 Task: Add a condition where "Channel Is Get Satisfaction" in recently solved tickets.
Action: Mouse moved to (158, 489)
Screenshot: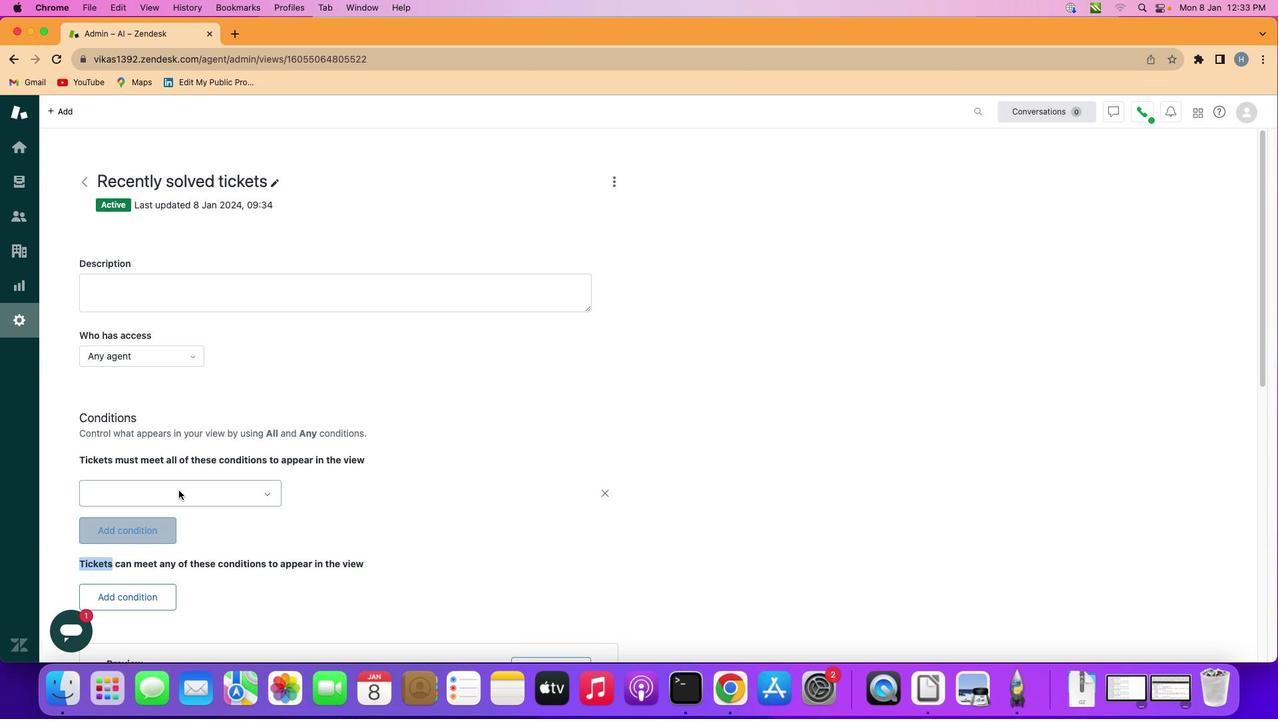 
Action: Mouse pressed left at (158, 489)
Screenshot: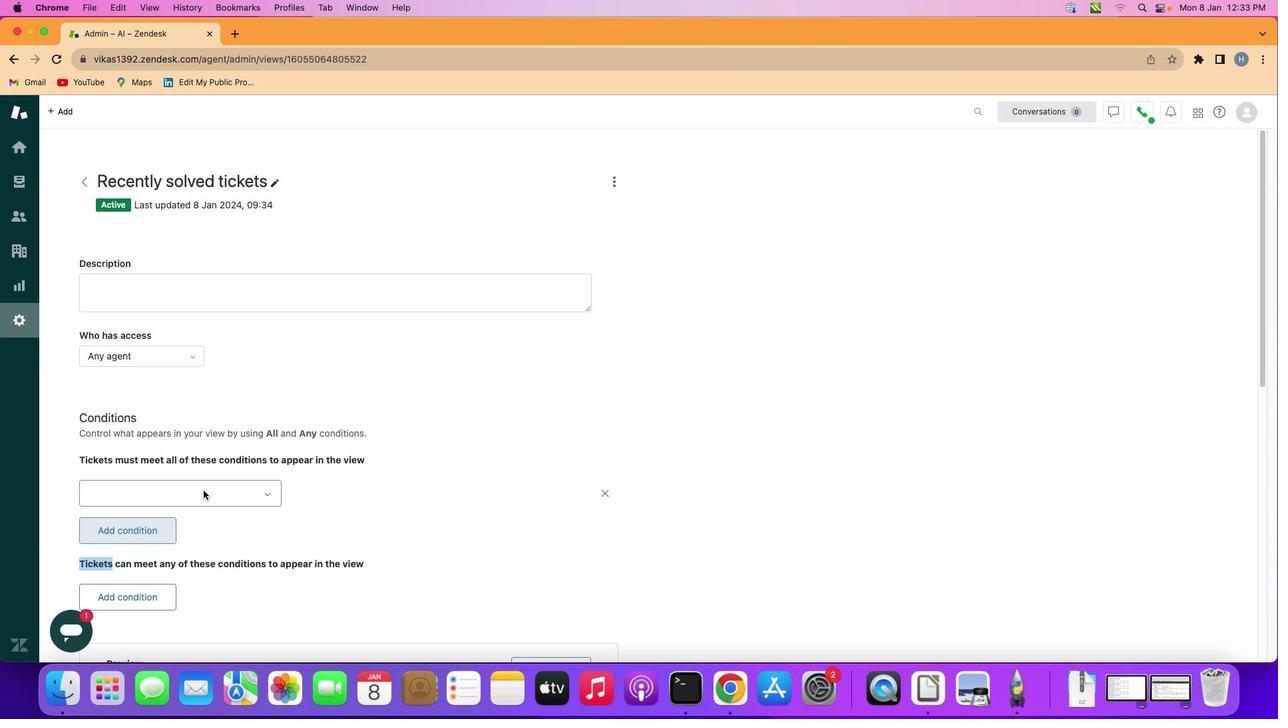 
Action: Mouse moved to (217, 490)
Screenshot: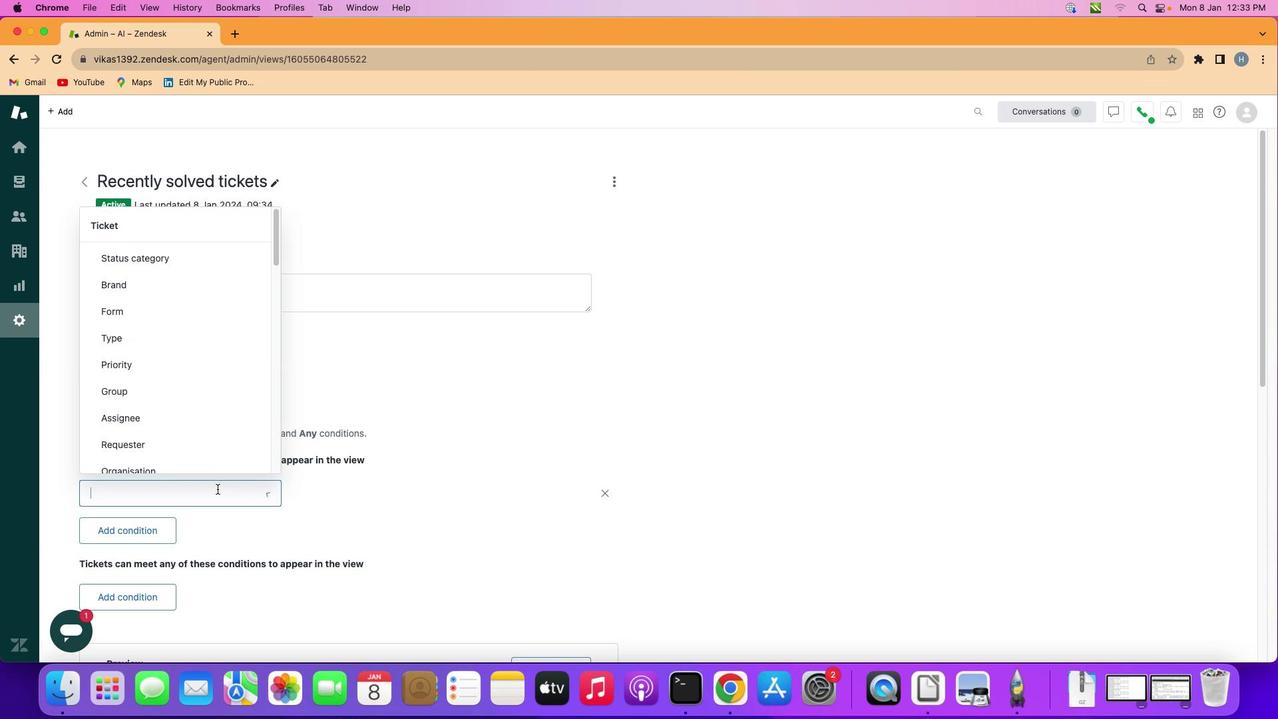 
Action: Mouse pressed left at (217, 490)
Screenshot: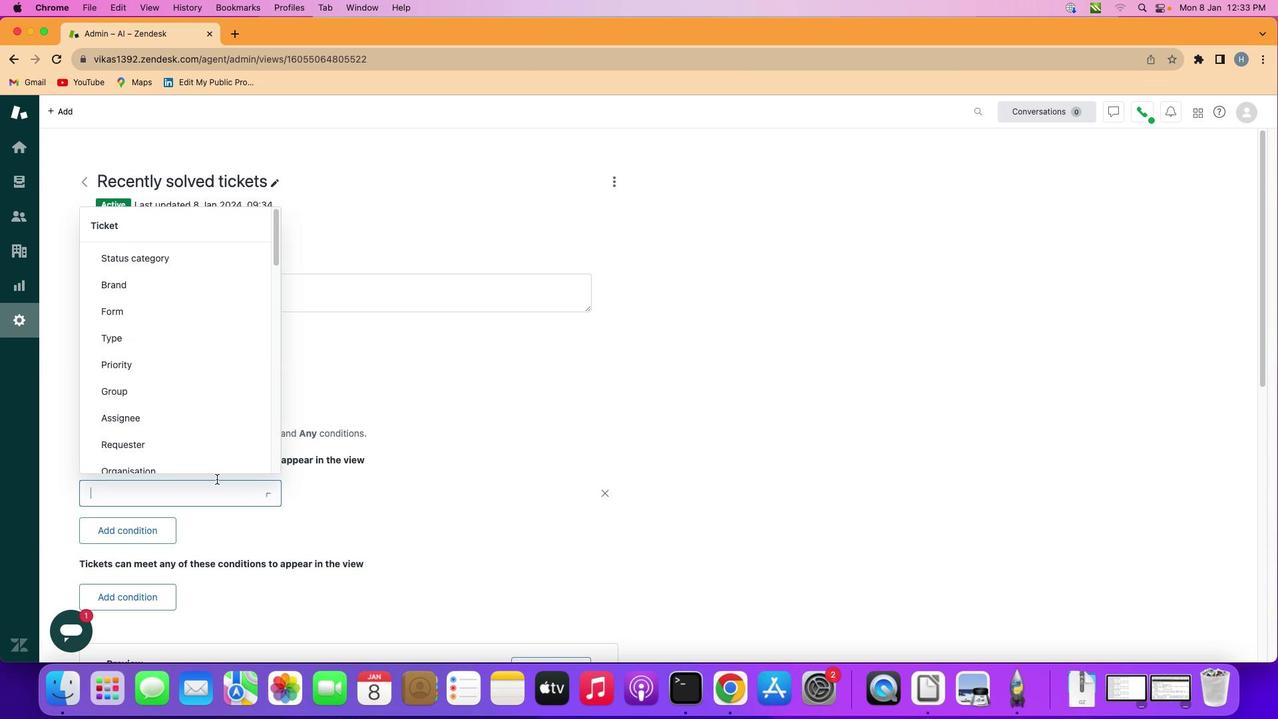 
Action: Mouse moved to (227, 344)
Screenshot: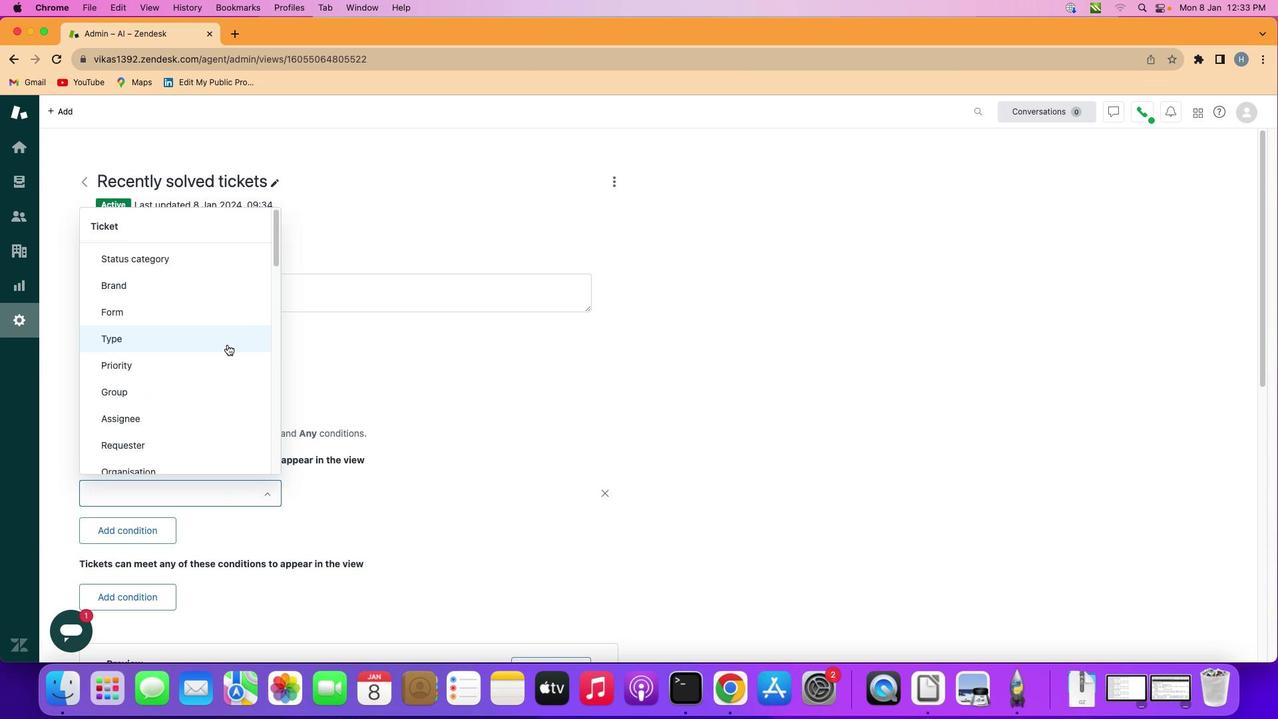 
Action: Mouse scrolled (227, 344) with delta (0, 0)
Screenshot: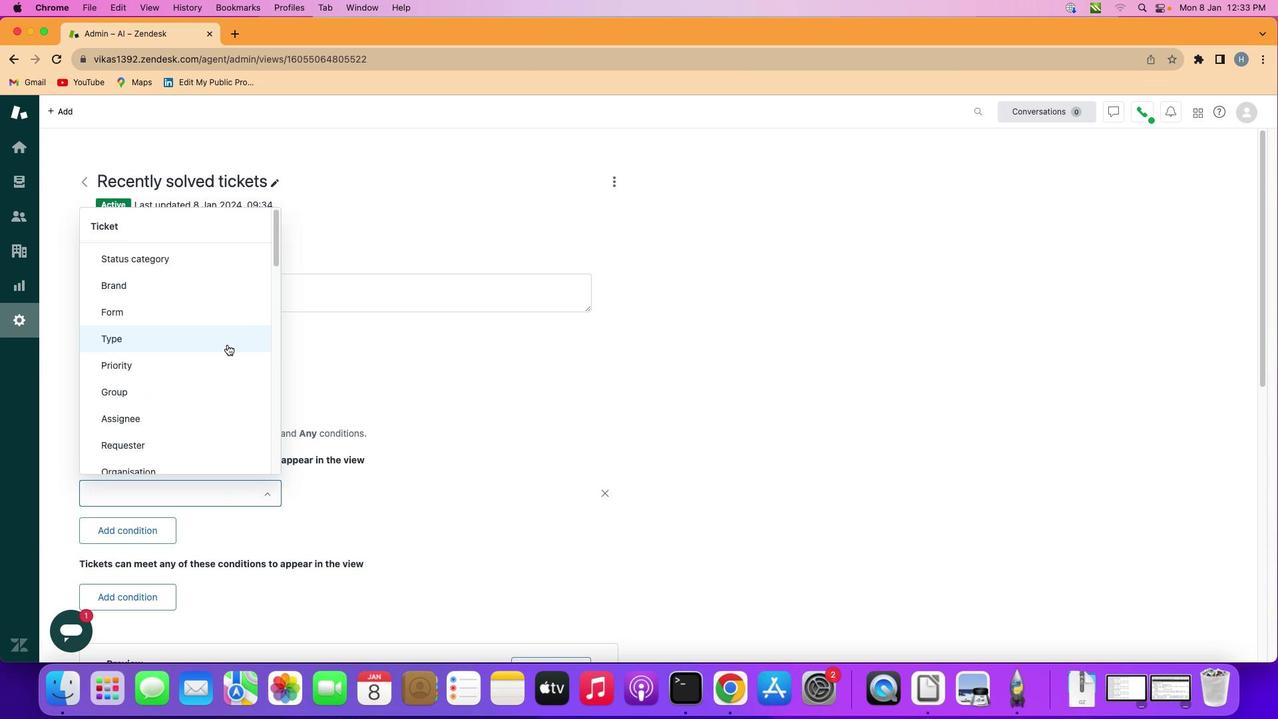 
Action: Mouse scrolled (227, 344) with delta (0, -1)
Screenshot: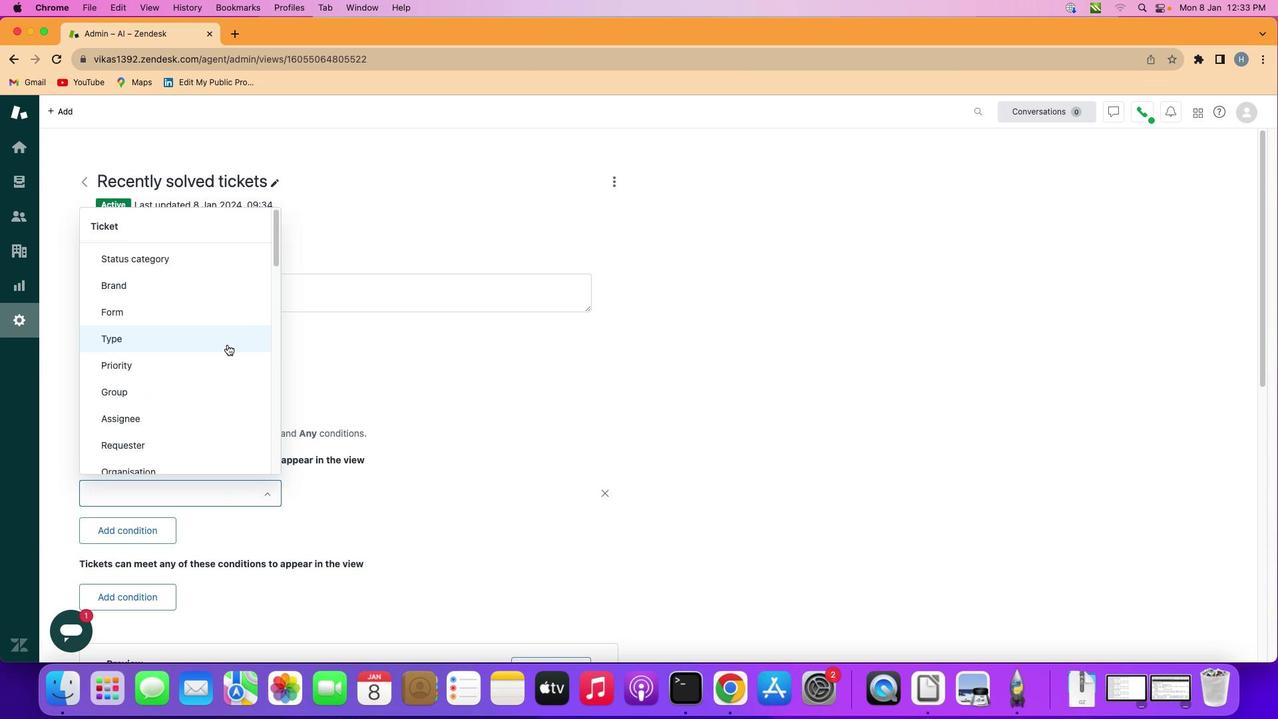 
Action: Mouse scrolled (227, 344) with delta (0, 0)
Screenshot: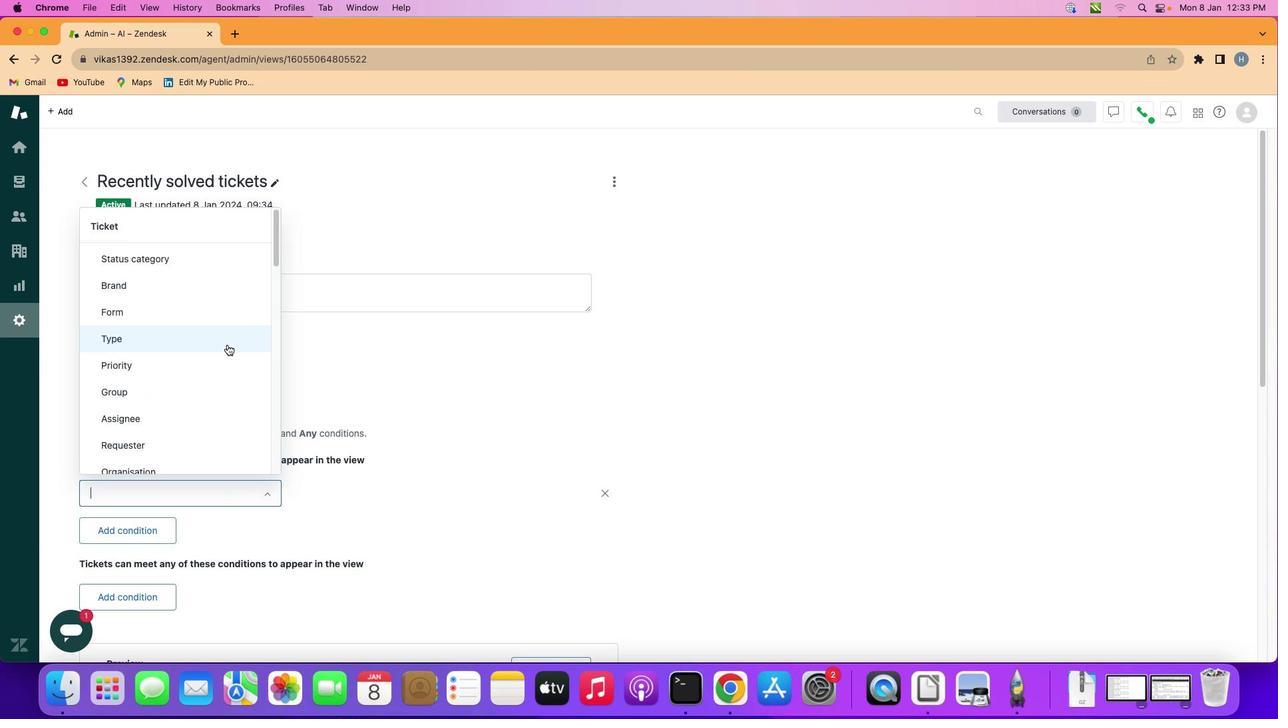 
Action: Mouse scrolled (227, 344) with delta (0, -1)
Screenshot: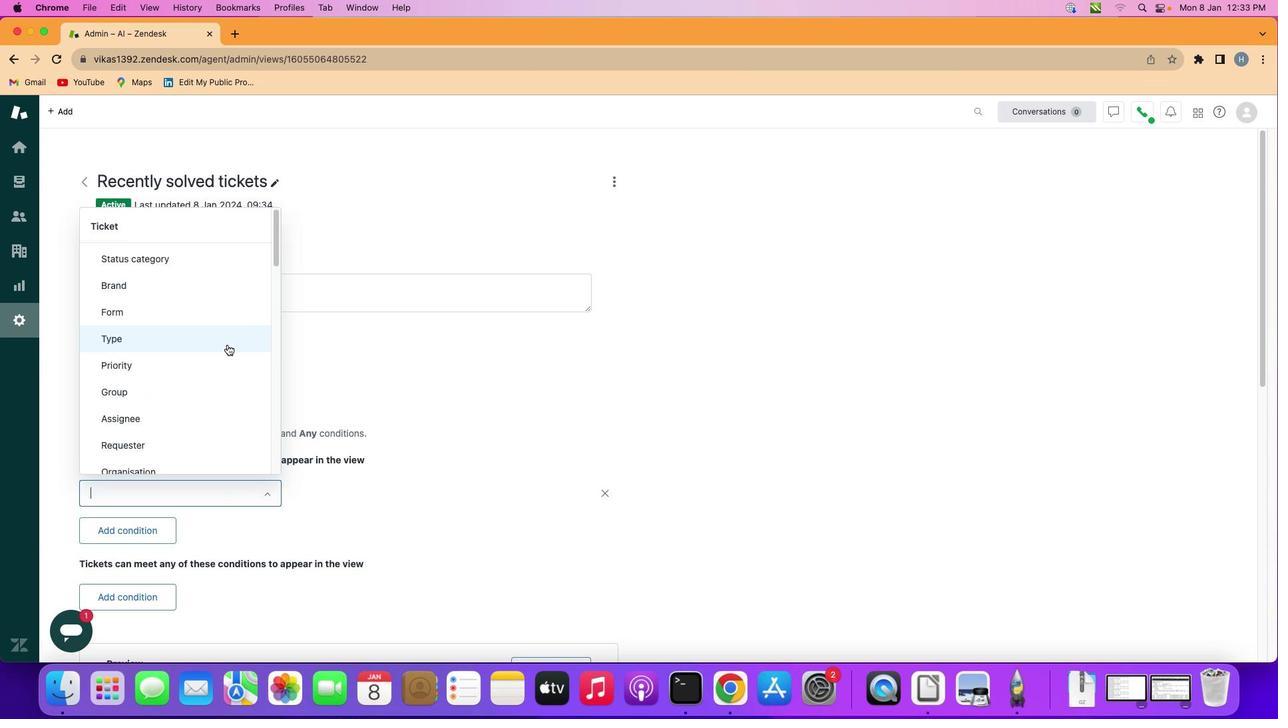 
Action: Mouse scrolled (227, 344) with delta (0, 0)
Screenshot: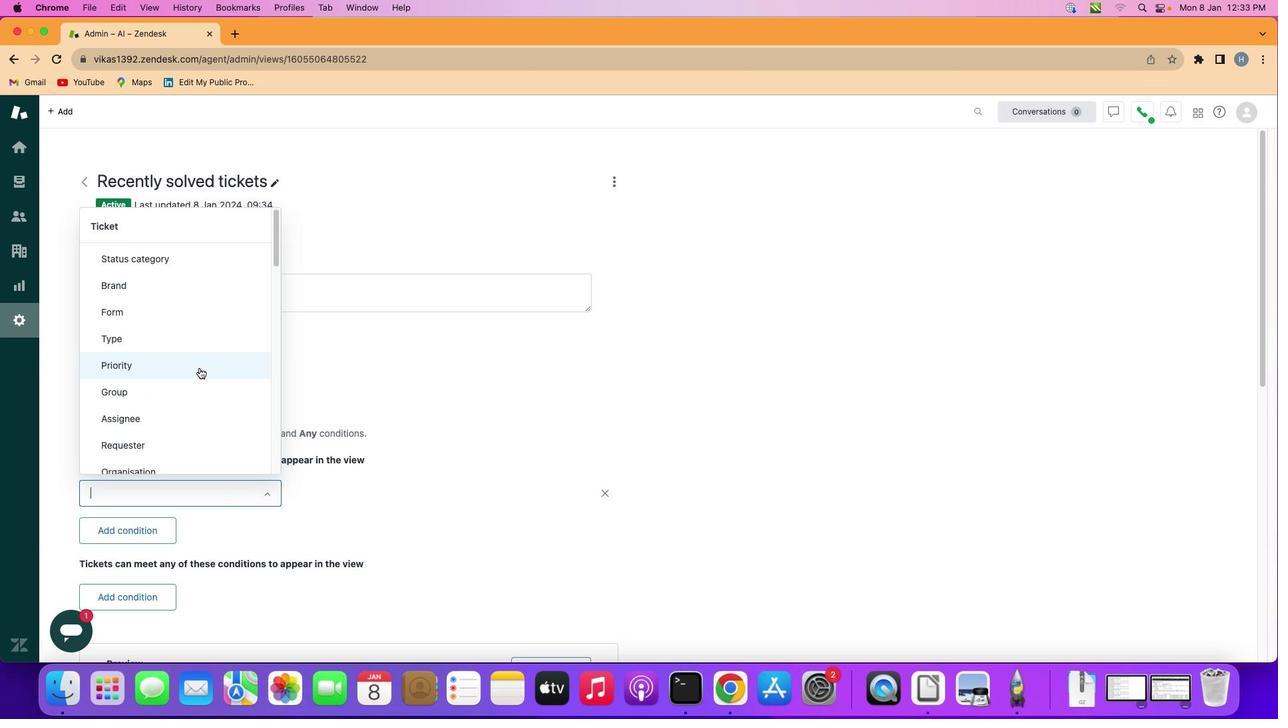 
Action: Mouse moved to (196, 371)
Screenshot: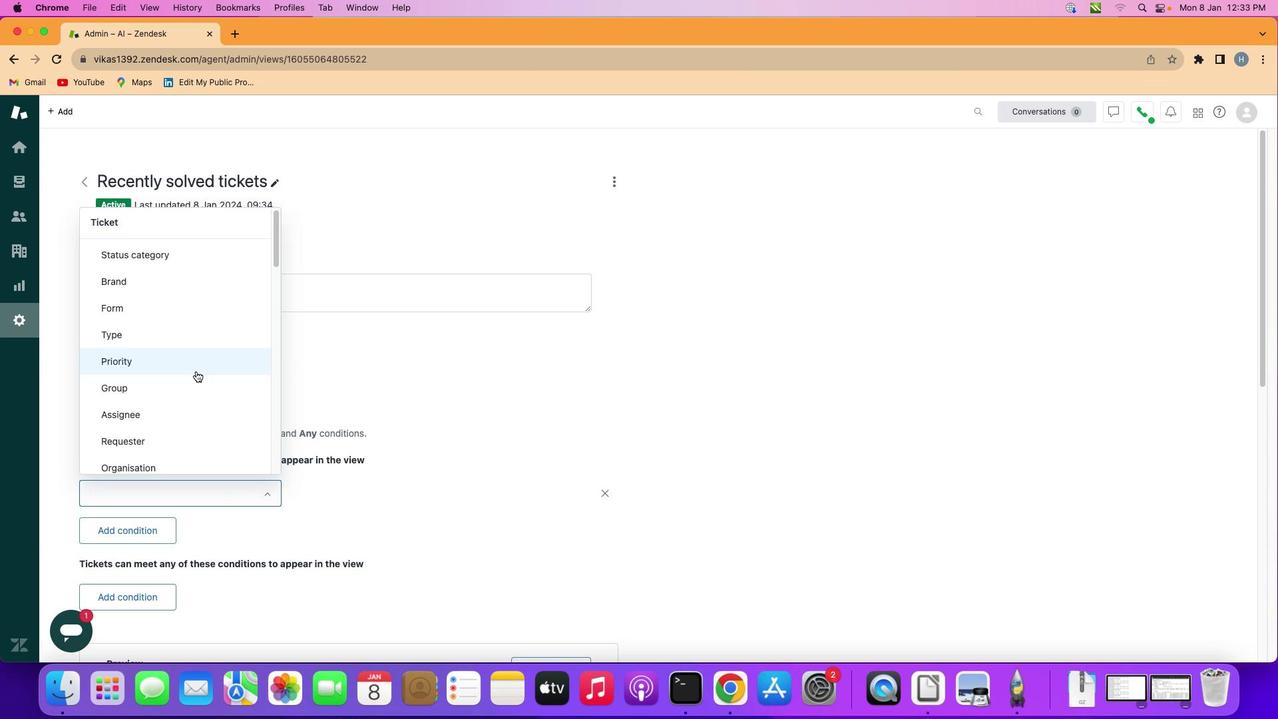 
Action: Mouse scrolled (196, 371) with delta (0, 0)
Screenshot: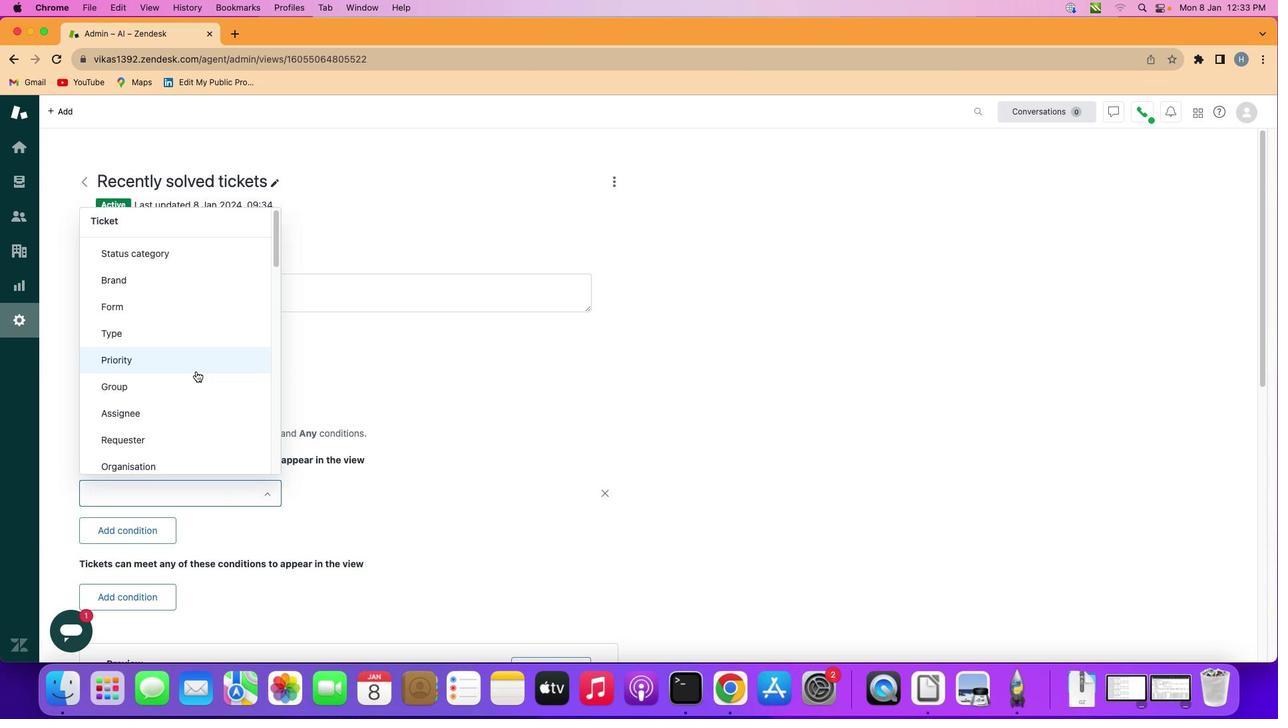 
Action: Mouse scrolled (196, 371) with delta (0, 0)
Screenshot: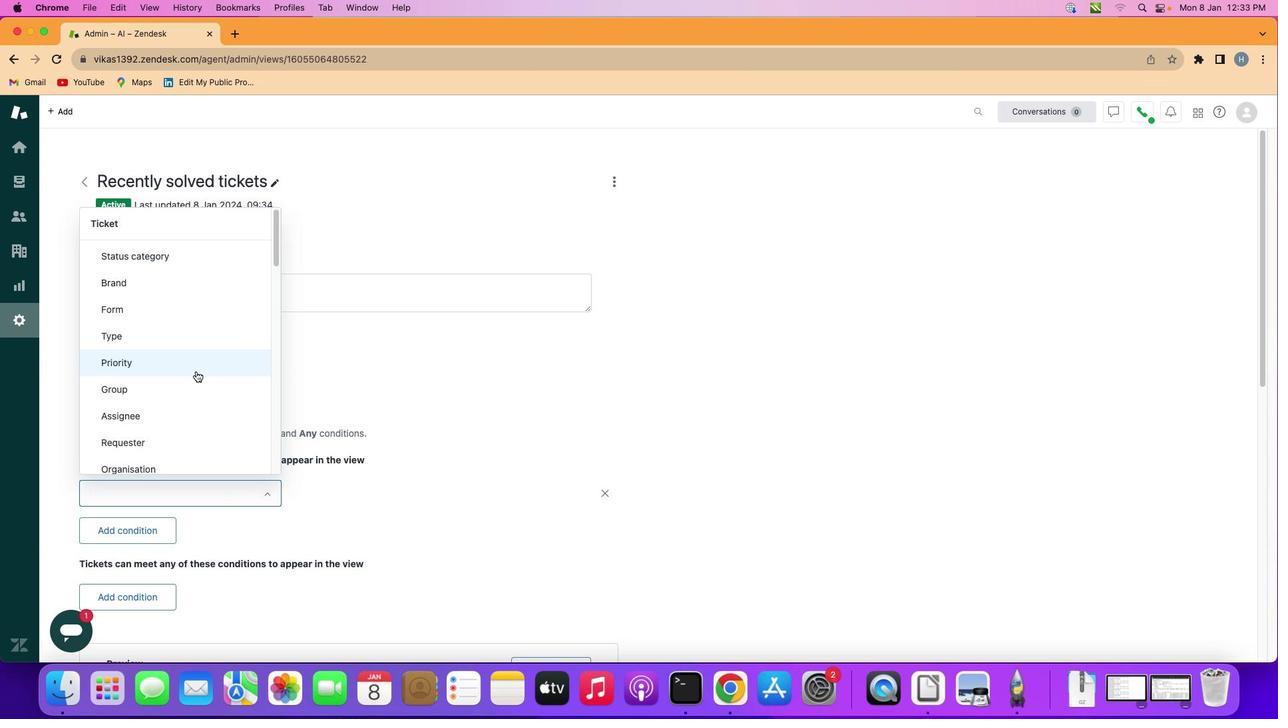 
Action: Mouse scrolled (196, 371) with delta (0, 0)
Screenshot: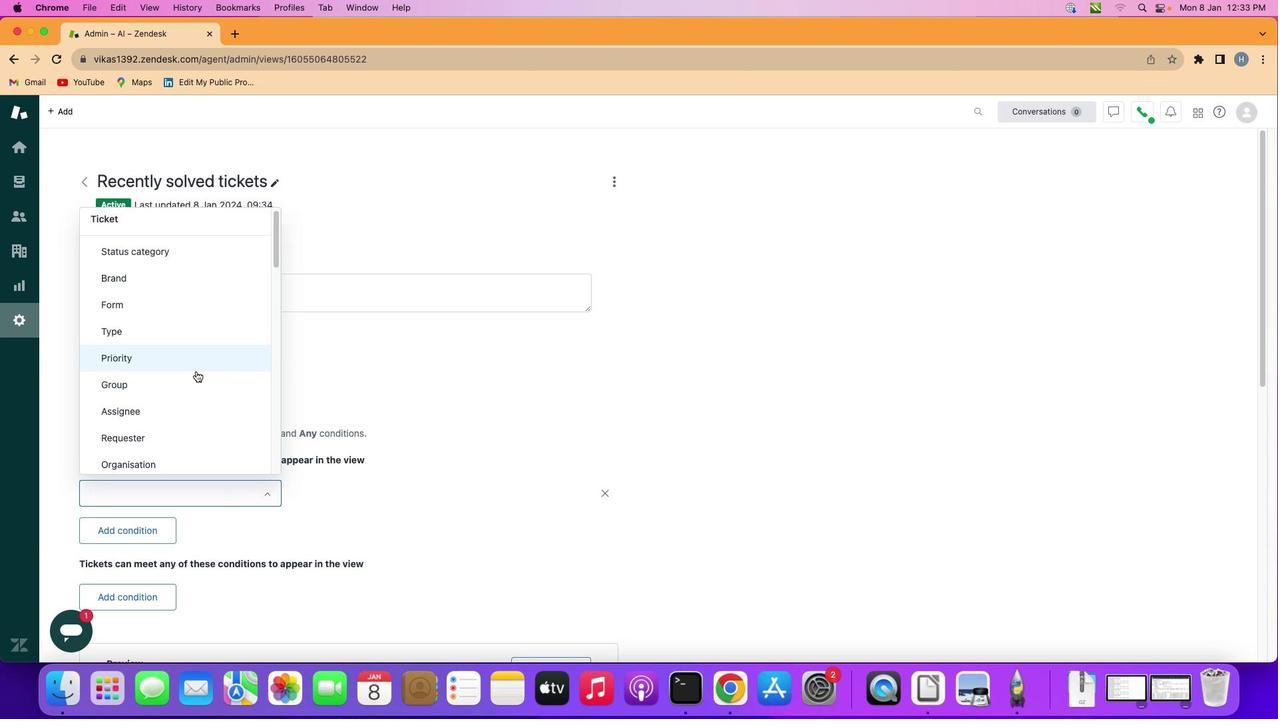 
Action: Mouse scrolled (196, 371) with delta (0, 0)
Screenshot: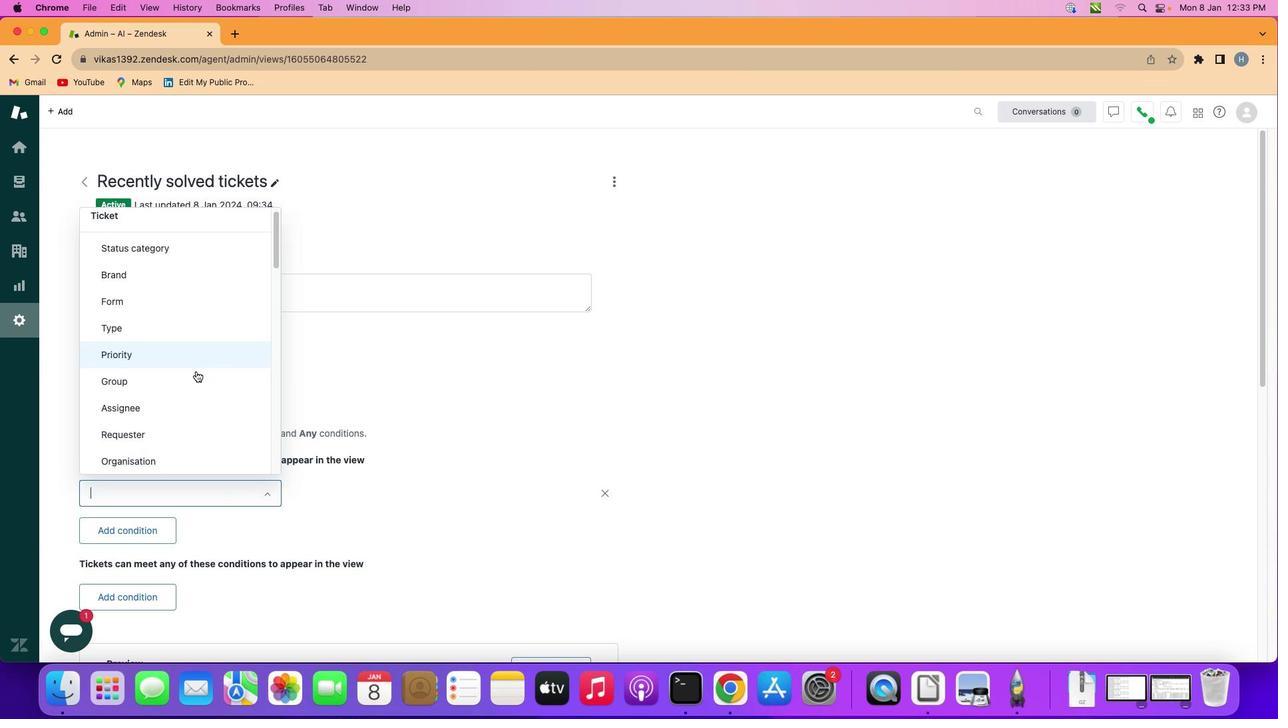 
Action: Mouse scrolled (196, 371) with delta (0, 0)
Screenshot: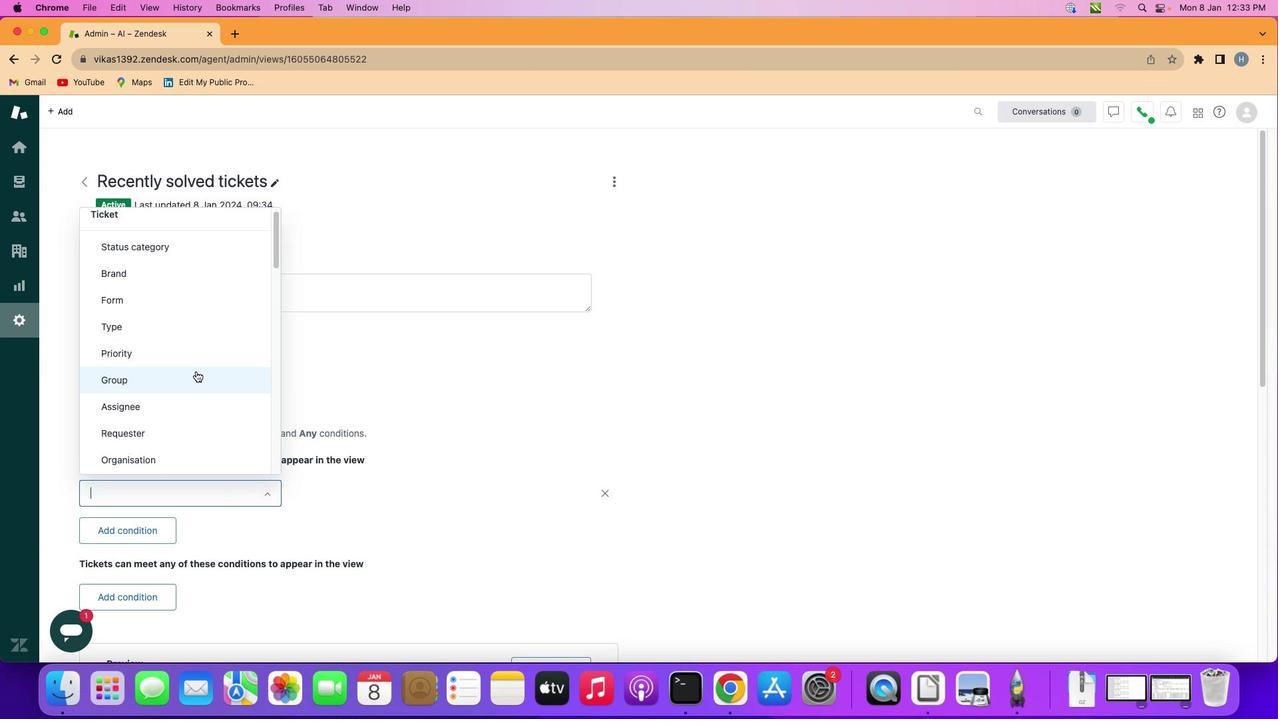 
Action: Mouse moved to (195, 371)
Screenshot: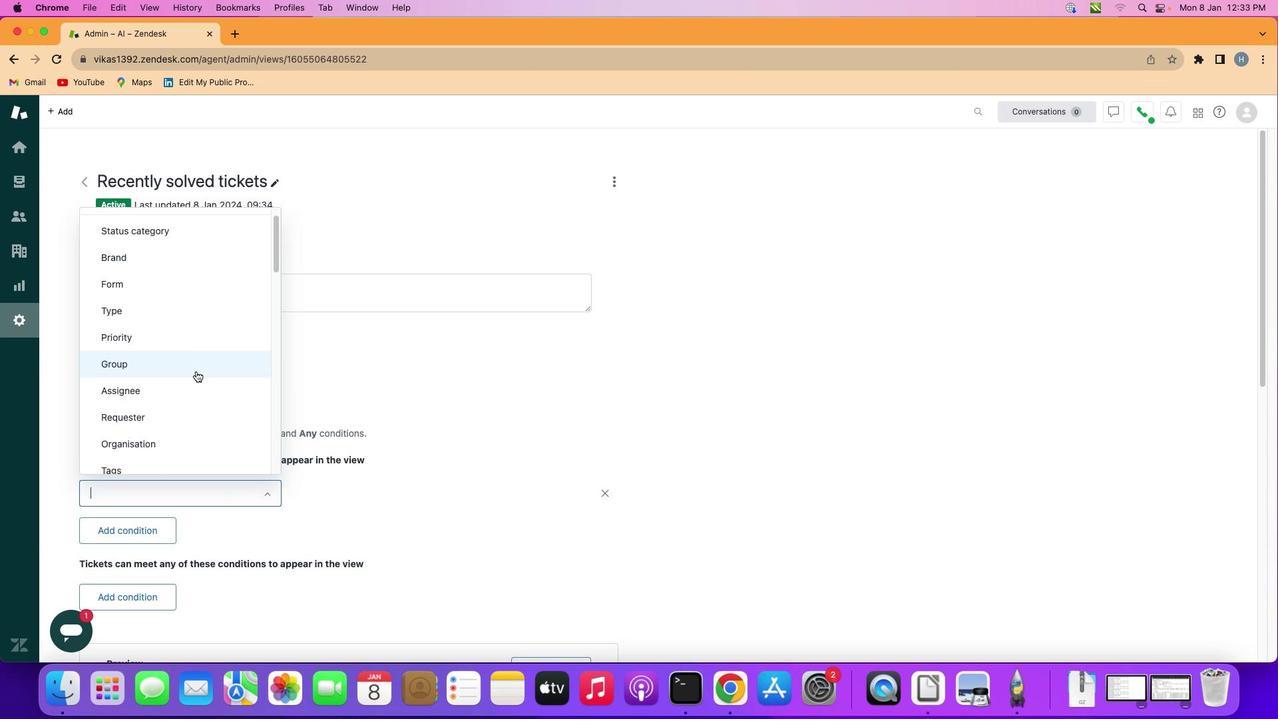 
Action: Mouse scrolled (195, 371) with delta (0, 0)
Screenshot: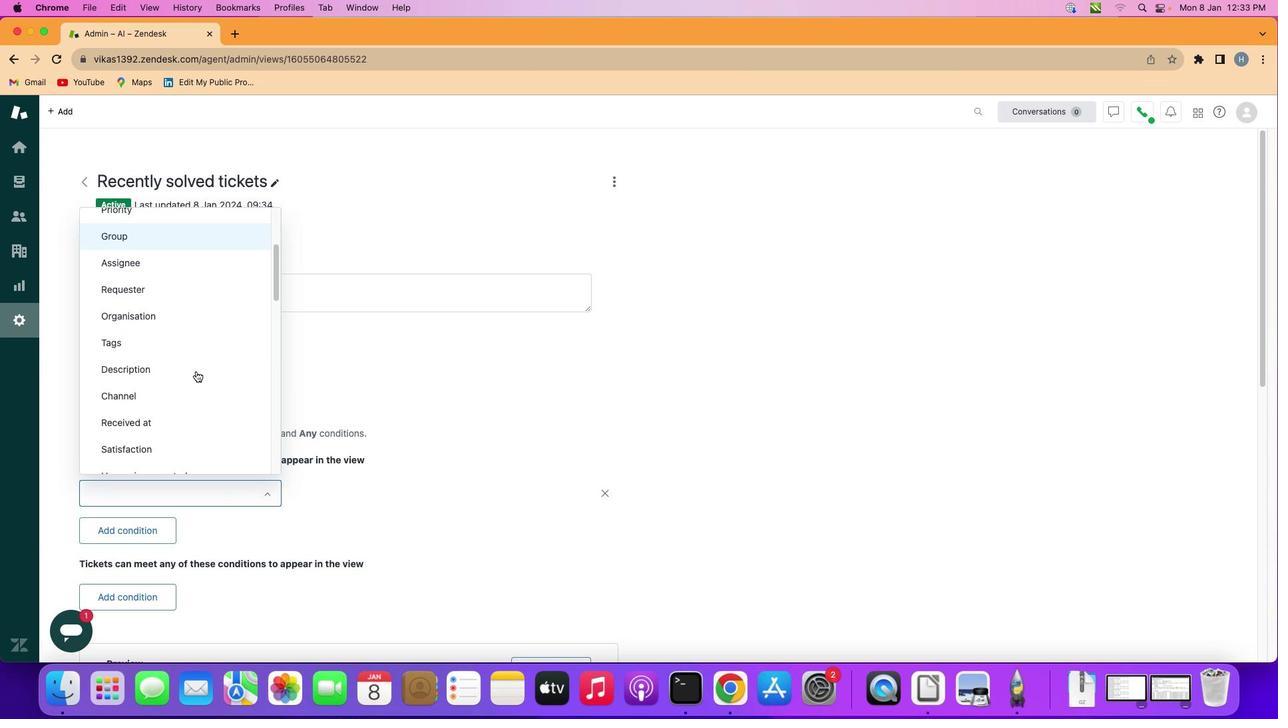 
Action: Mouse scrolled (195, 371) with delta (0, 0)
Screenshot: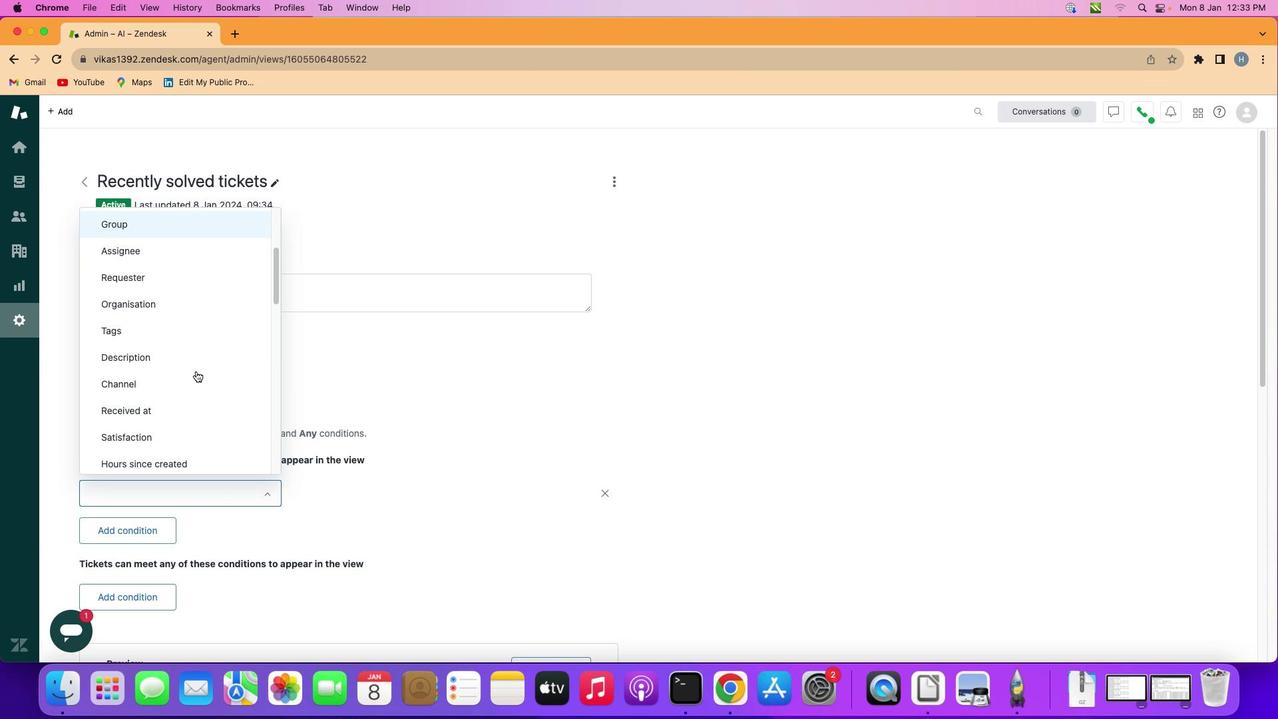 
Action: Mouse scrolled (195, 371) with delta (0, -1)
Screenshot: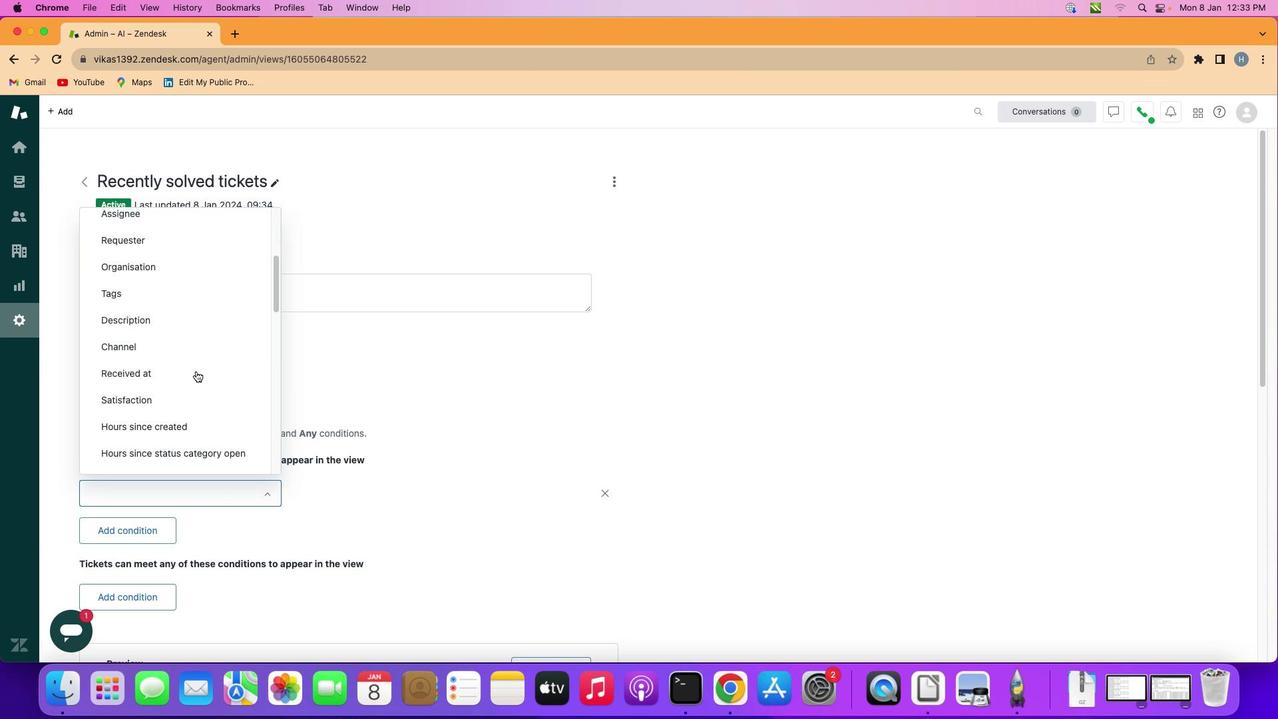 
Action: Mouse scrolled (195, 371) with delta (0, -1)
Screenshot: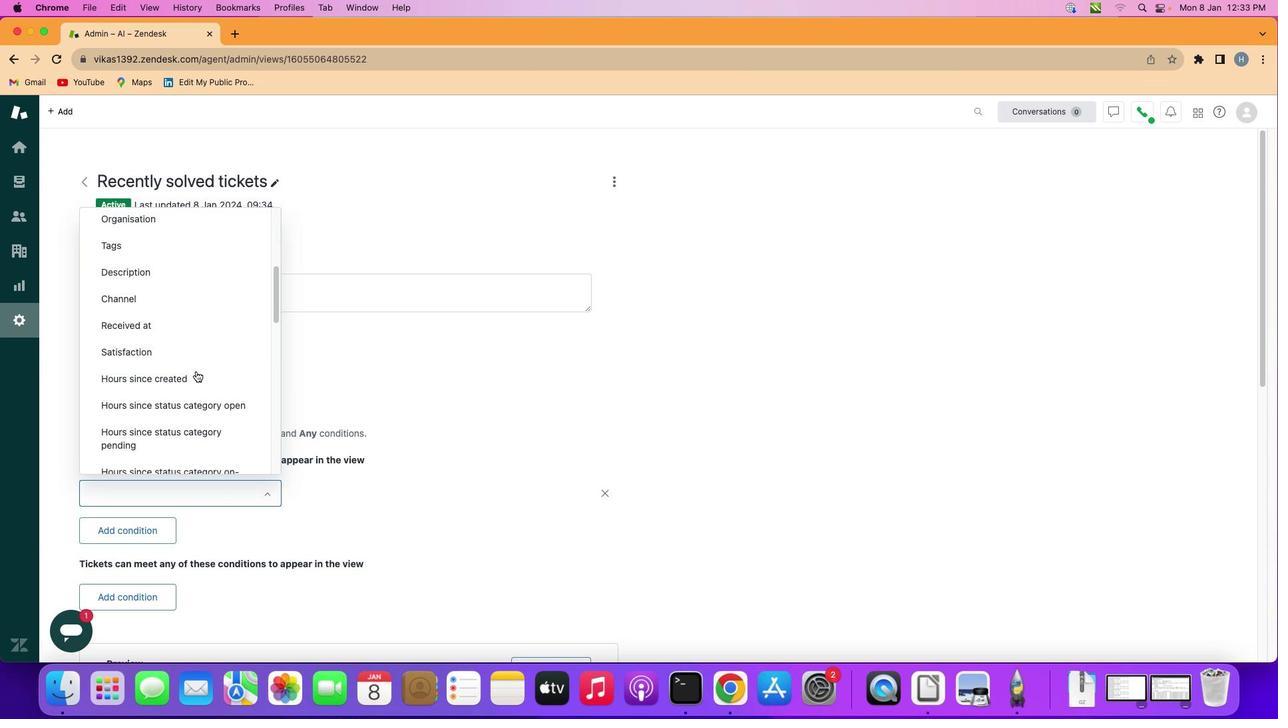 
Action: Mouse scrolled (195, 371) with delta (0, -1)
Screenshot: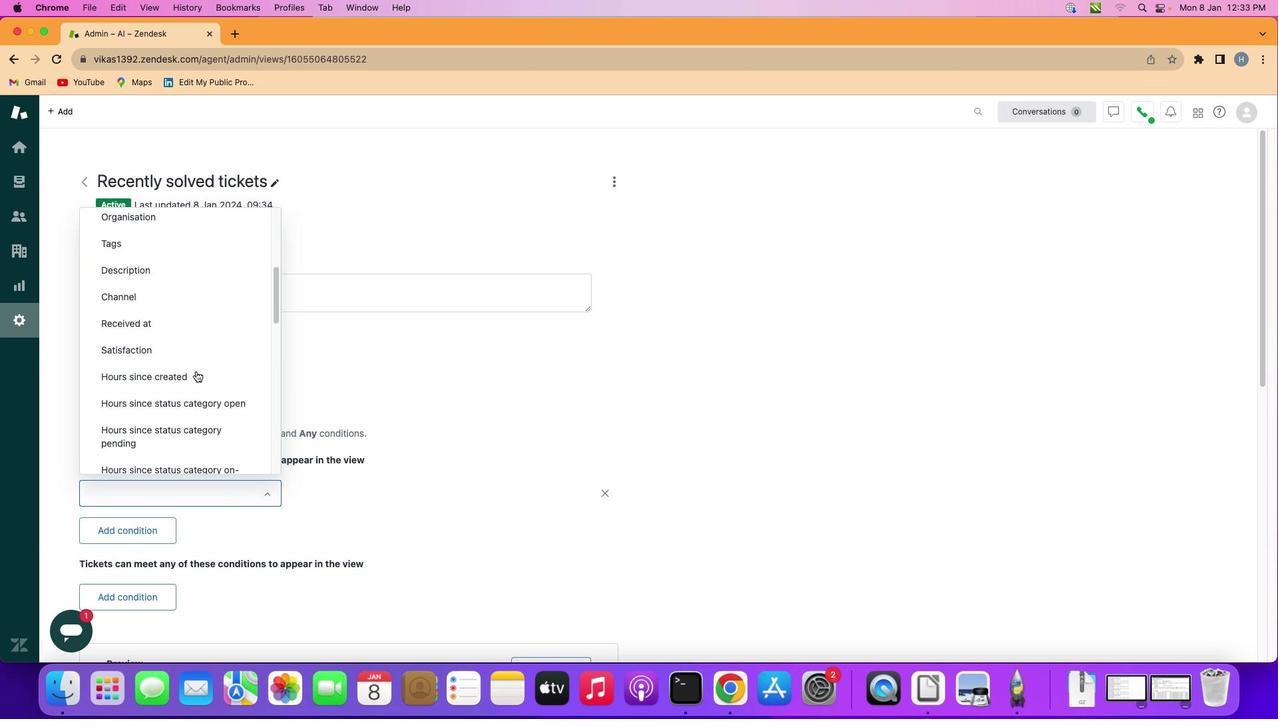 
Action: Mouse moved to (221, 304)
Screenshot: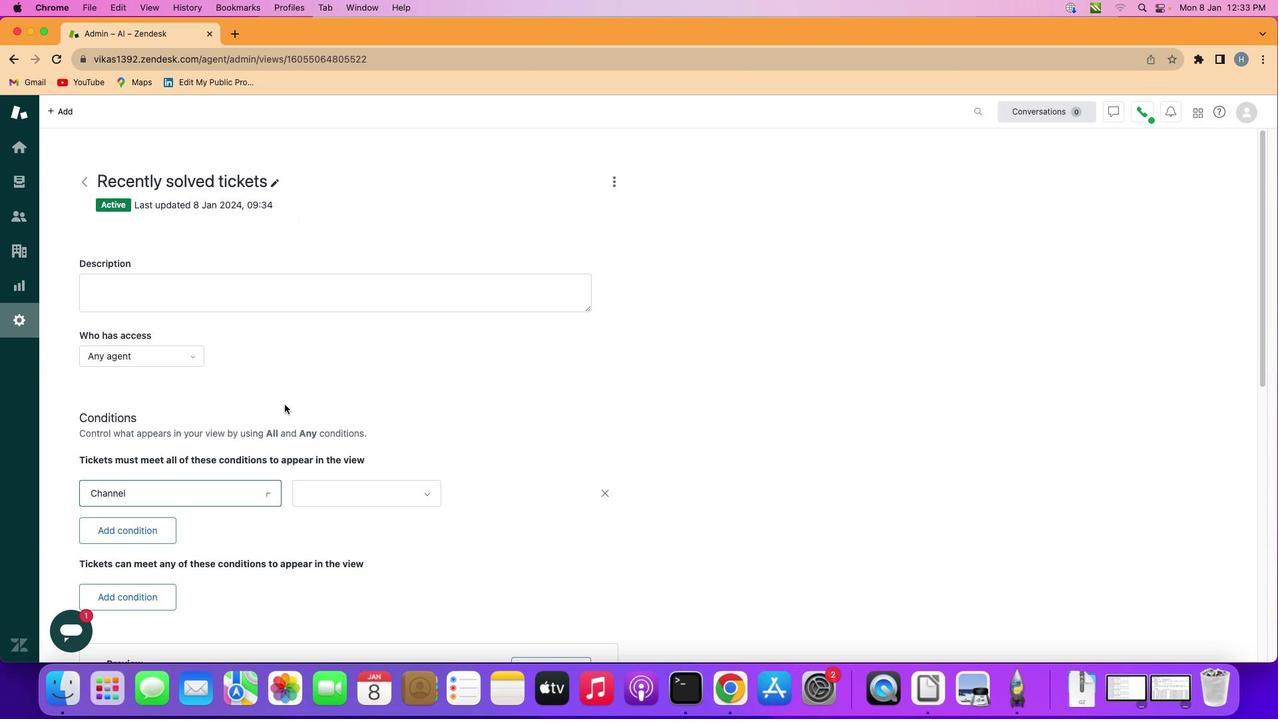 
Action: Mouse pressed left at (221, 304)
Screenshot: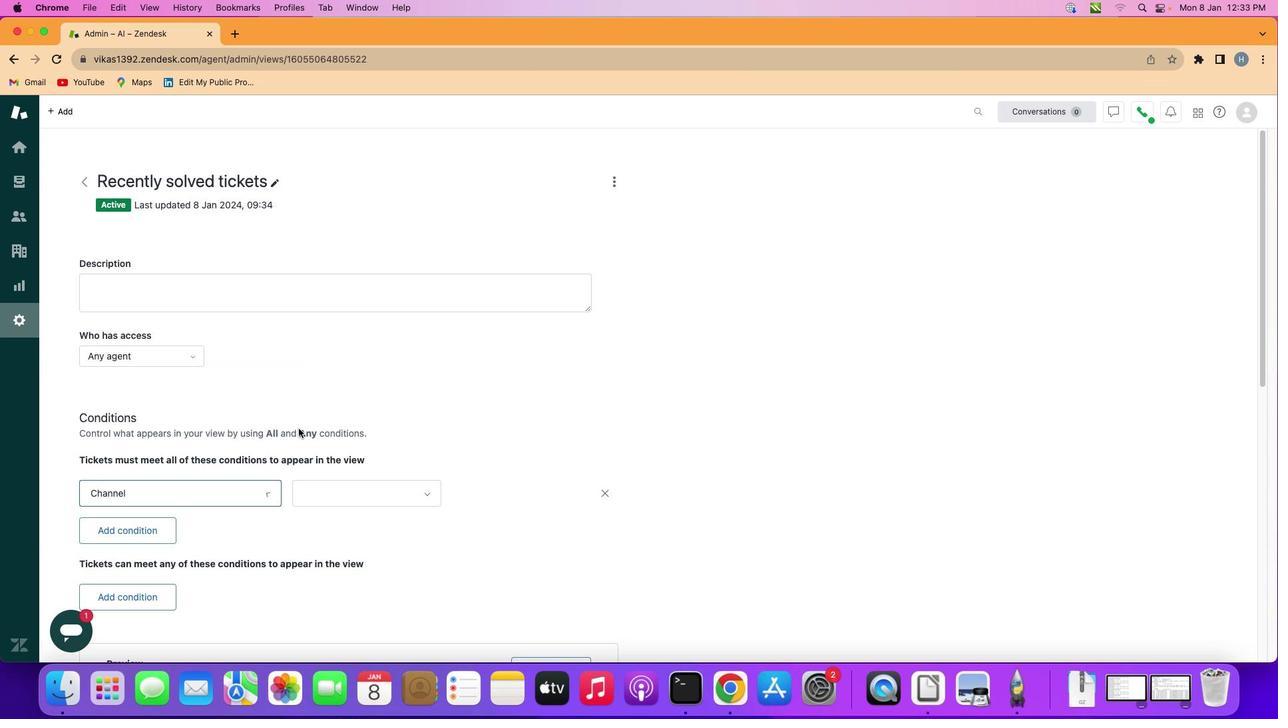 
Action: Mouse moved to (343, 485)
Screenshot: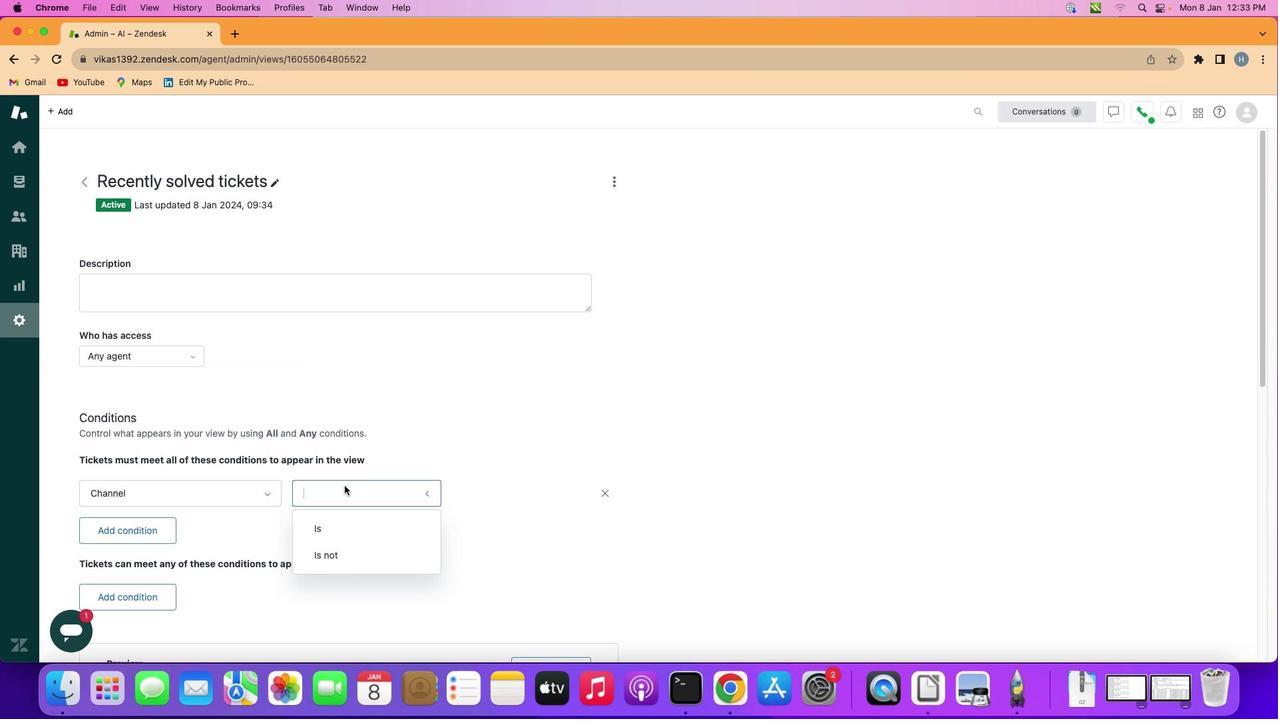 
Action: Mouse pressed left at (343, 485)
Screenshot: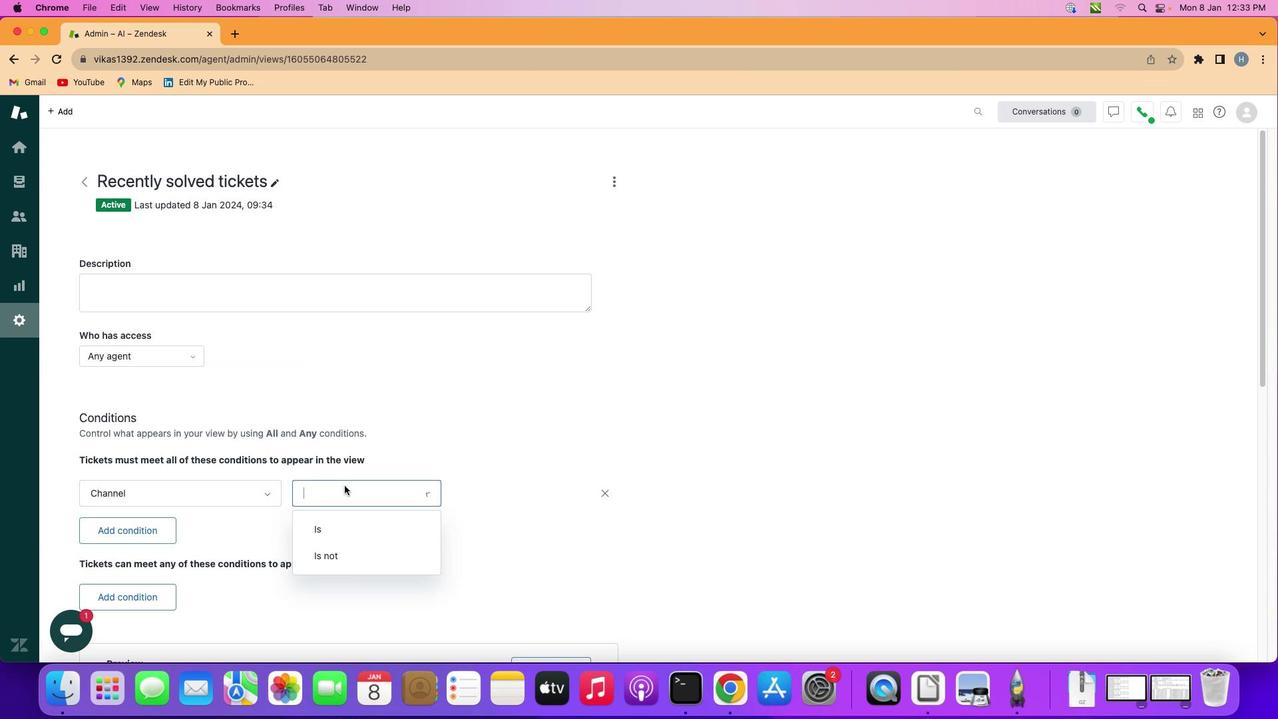 
Action: Mouse moved to (349, 519)
Screenshot: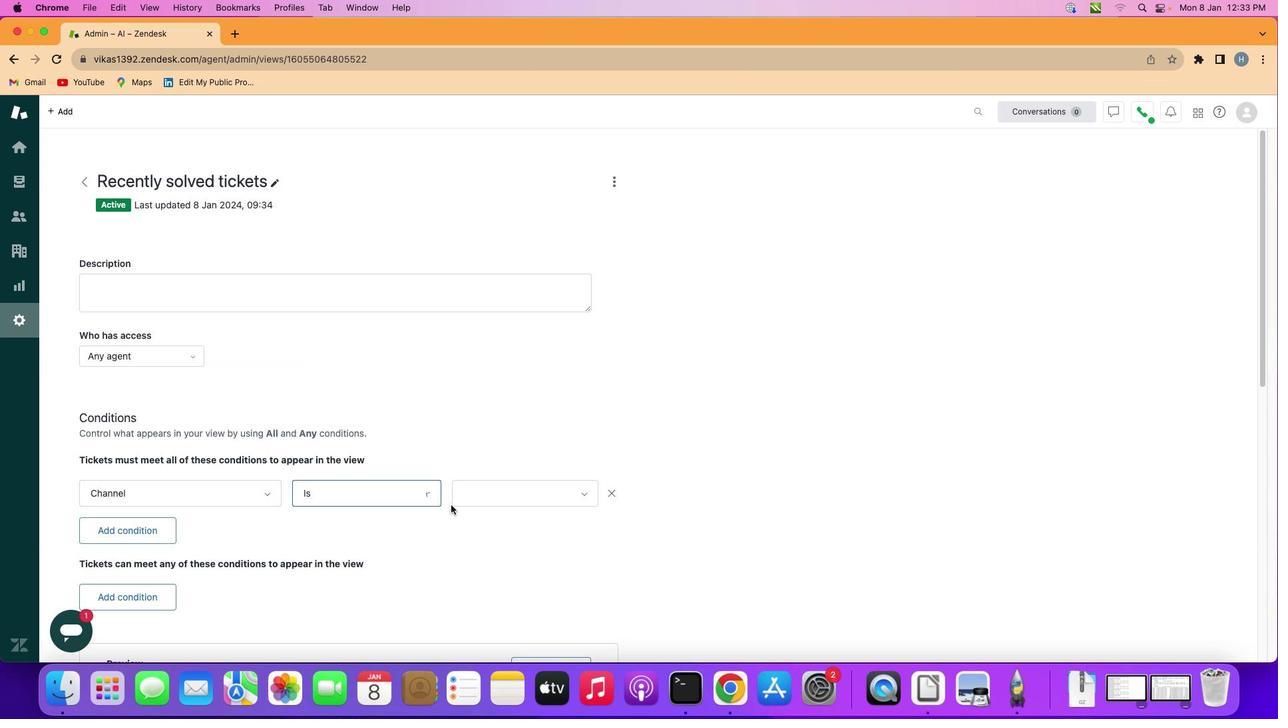 
Action: Mouse pressed left at (349, 519)
Screenshot: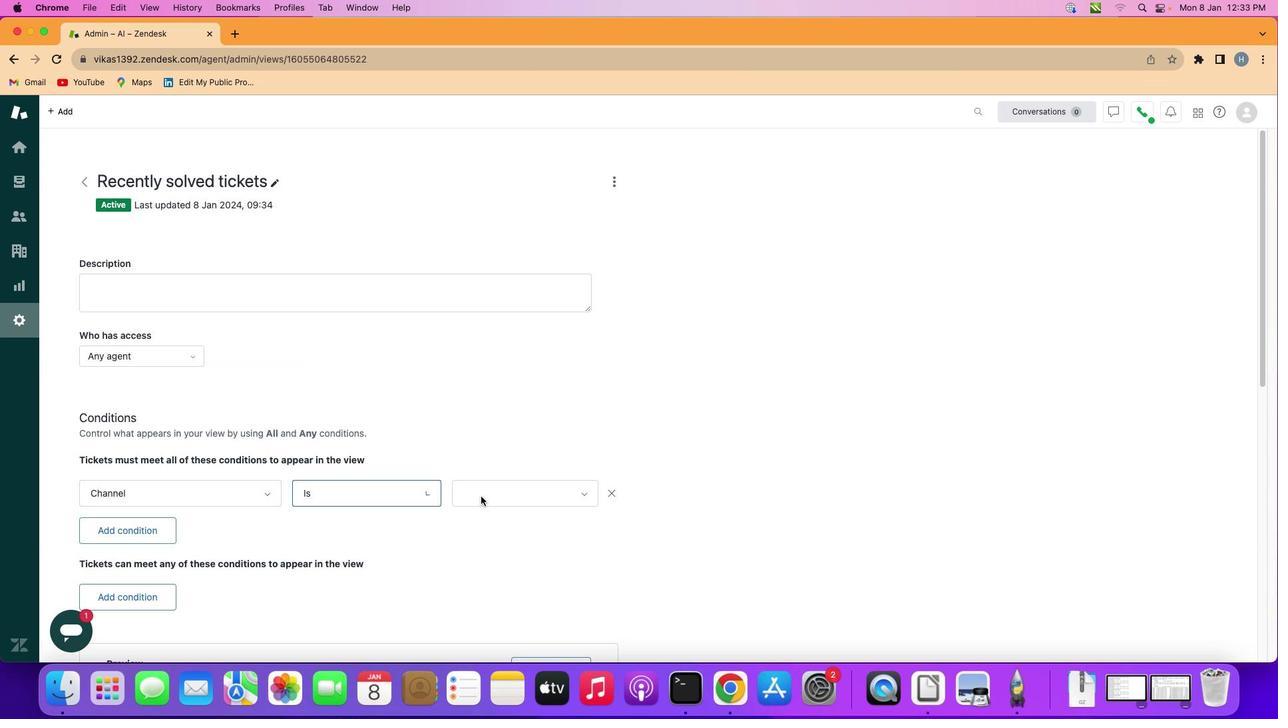 
Action: Mouse moved to (488, 494)
Screenshot: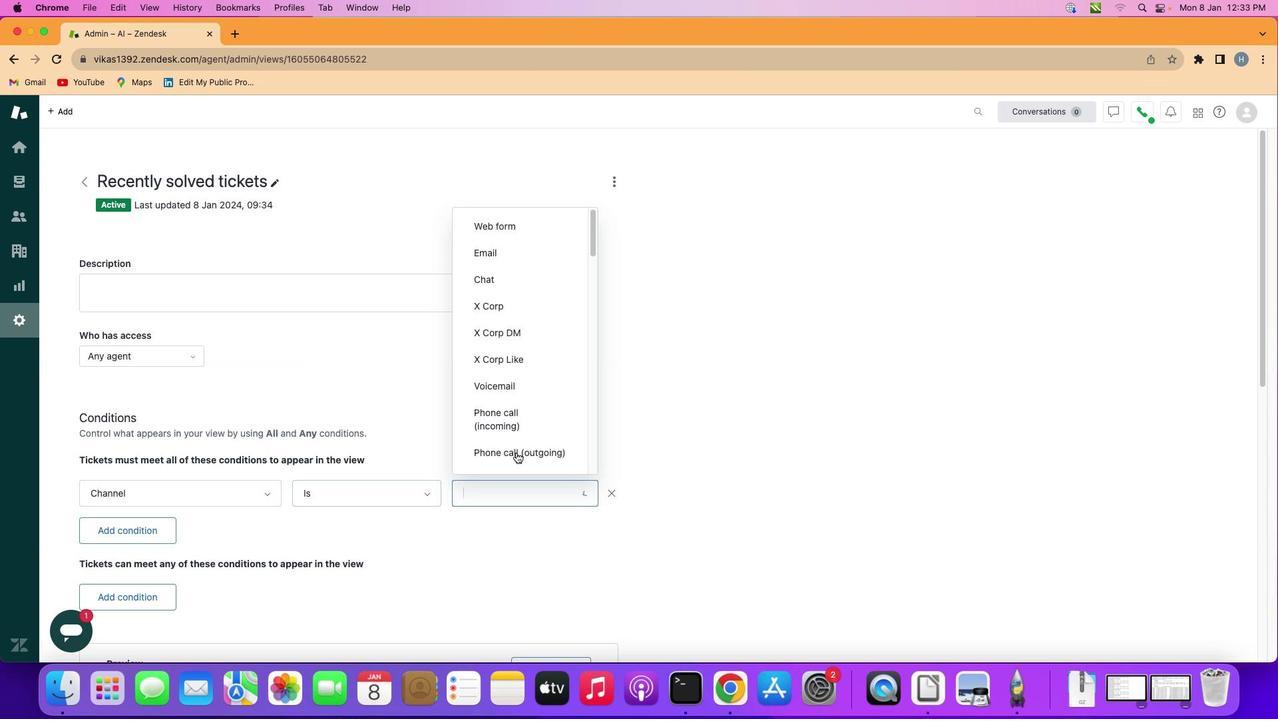
Action: Mouse pressed left at (488, 494)
Screenshot: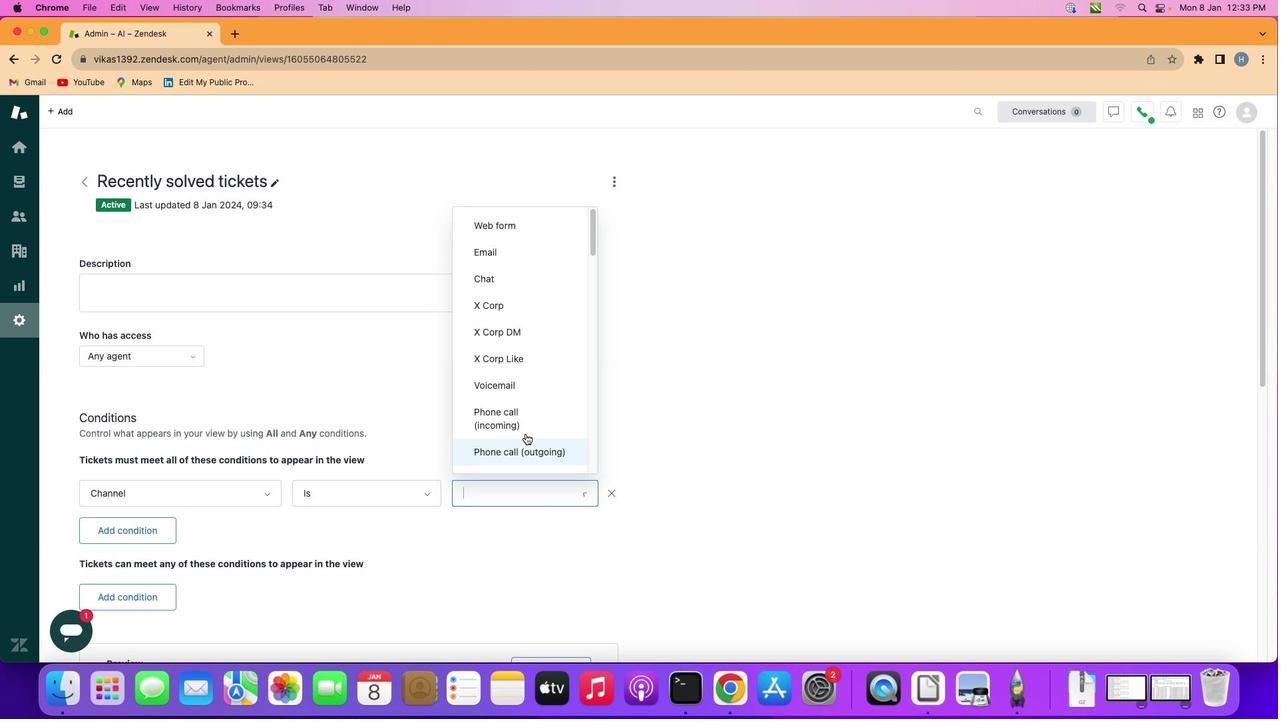
Action: Mouse moved to (528, 405)
Screenshot: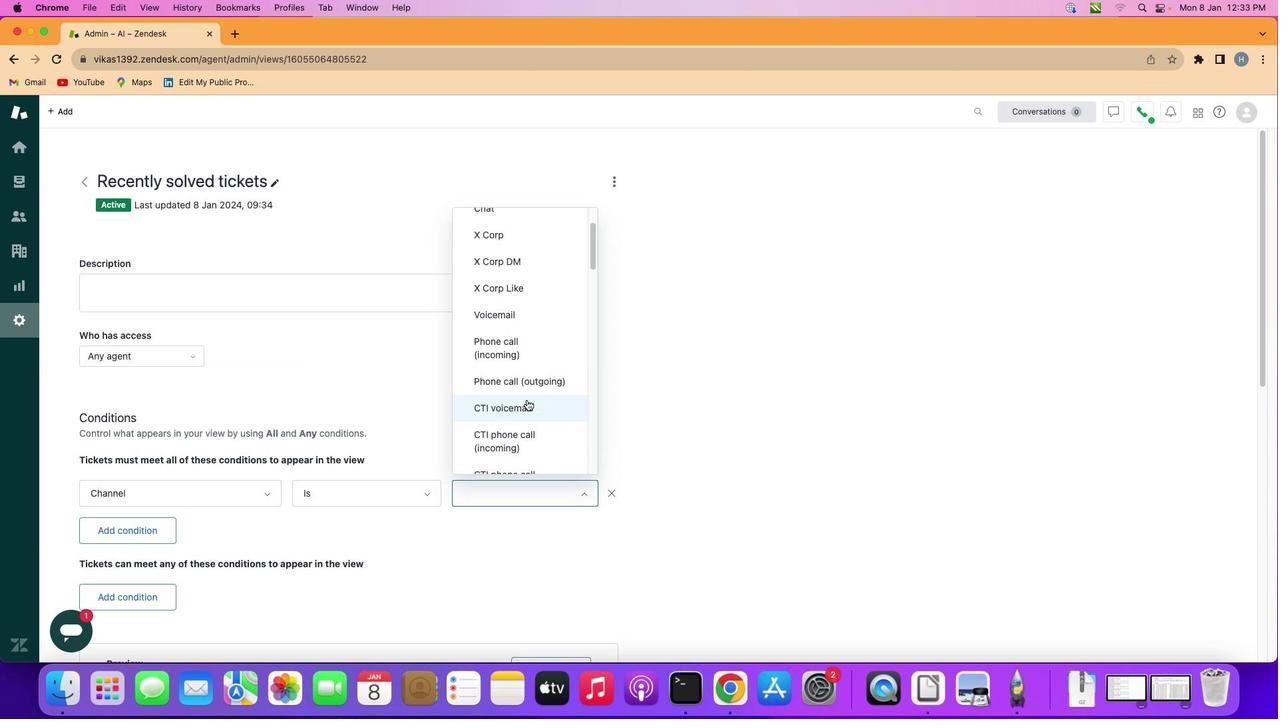 
Action: Mouse scrolled (528, 405) with delta (0, 0)
Screenshot: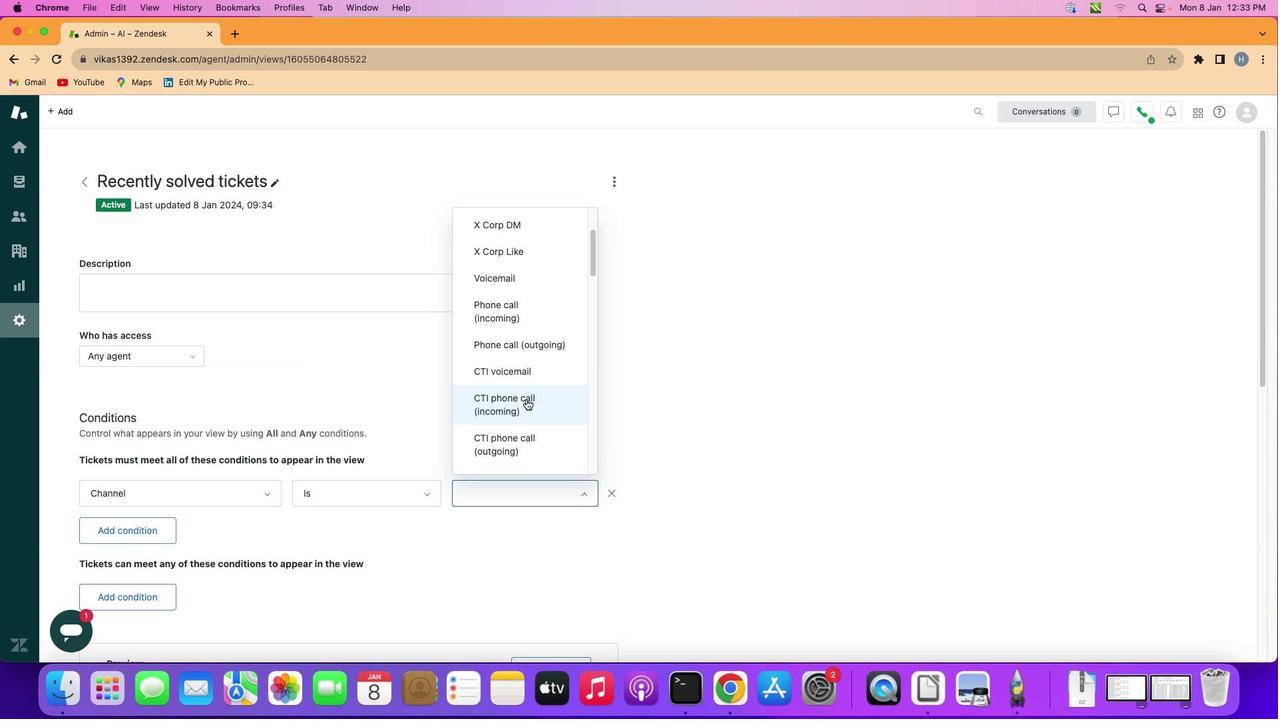 
Action: Mouse moved to (528, 404)
Screenshot: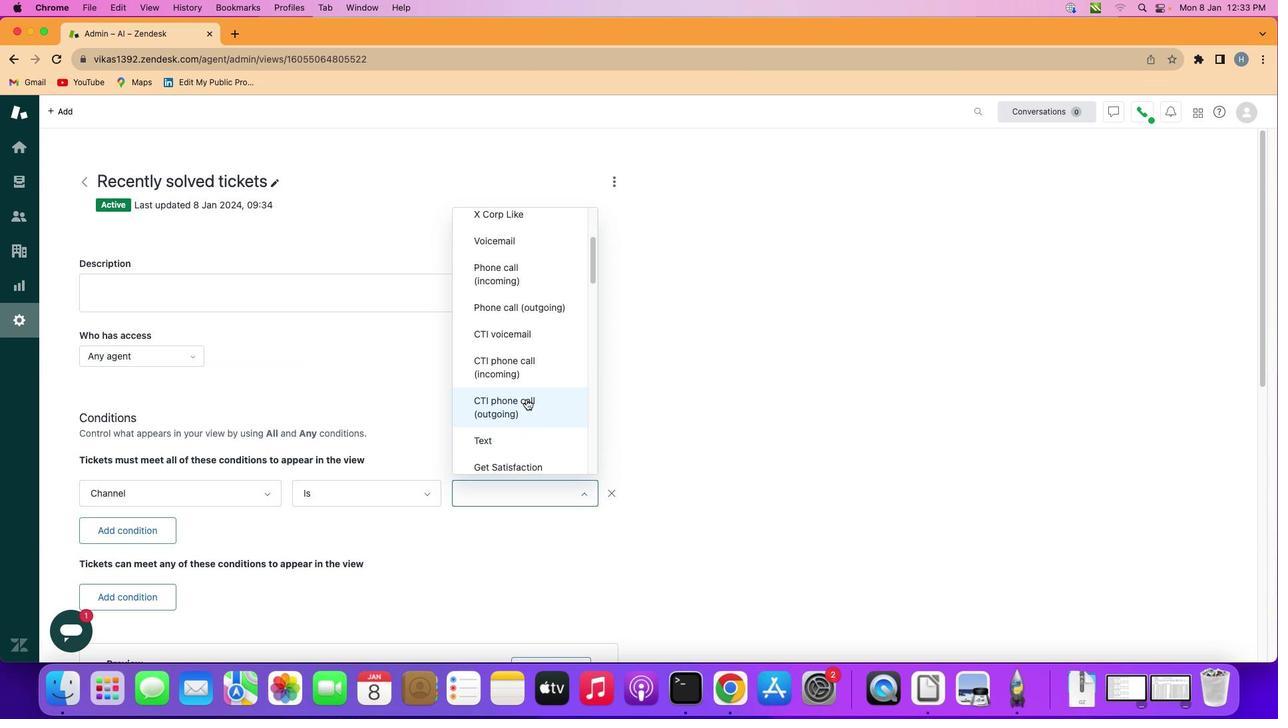 
Action: Mouse scrolled (528, 404) with delta (0, 0)
Screenshot: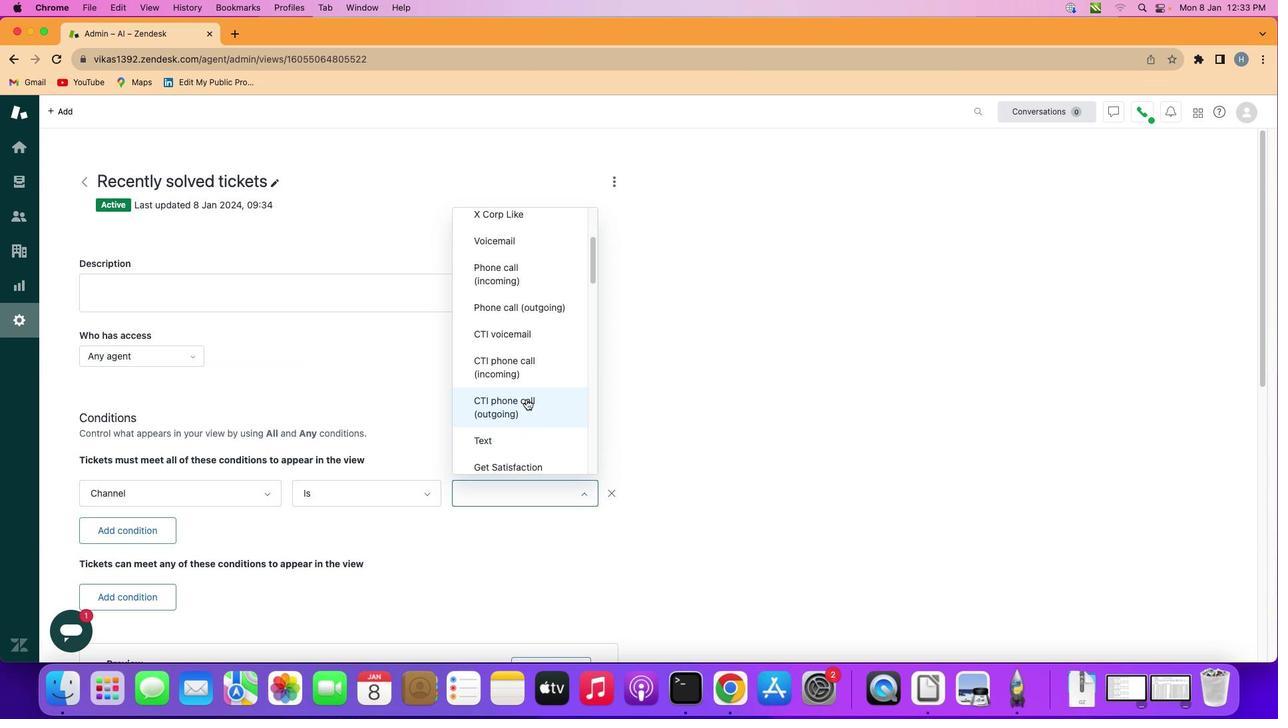 
Action: Mouse moved to (528, 403)
Screenshot: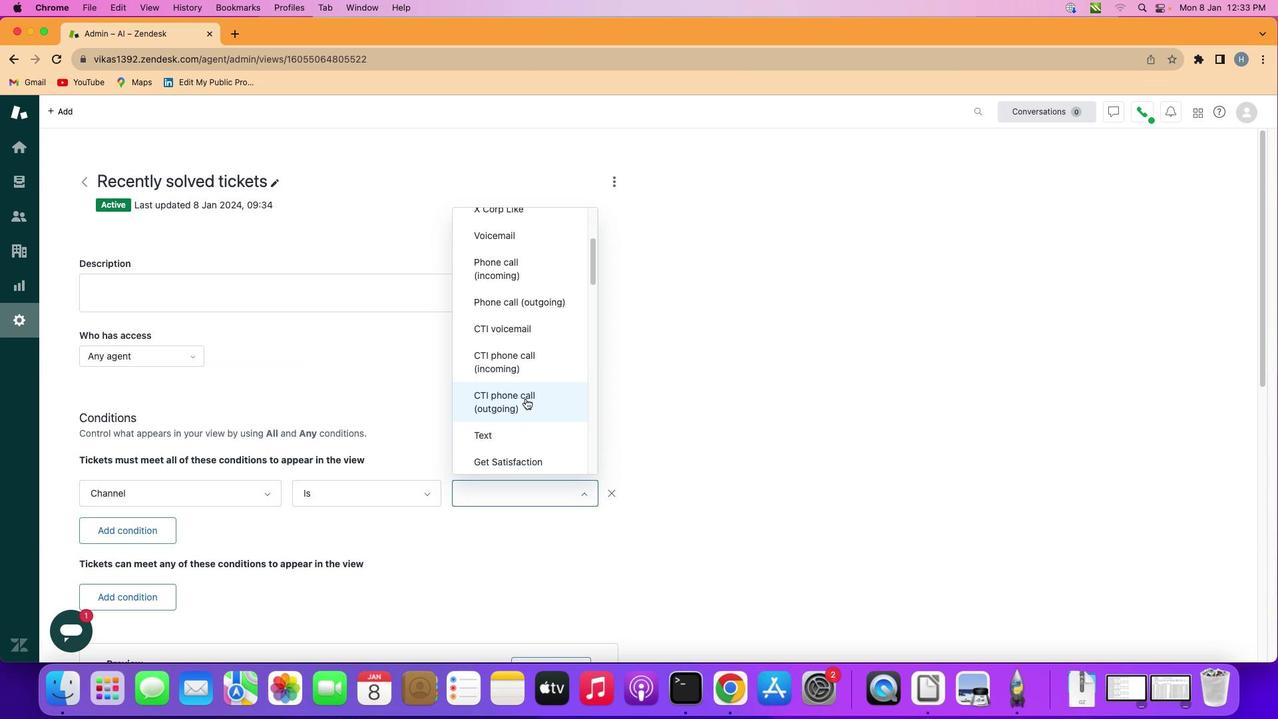 
Action: Mouse scrolled (528, 403) with delta (0, 0)
Screenshot: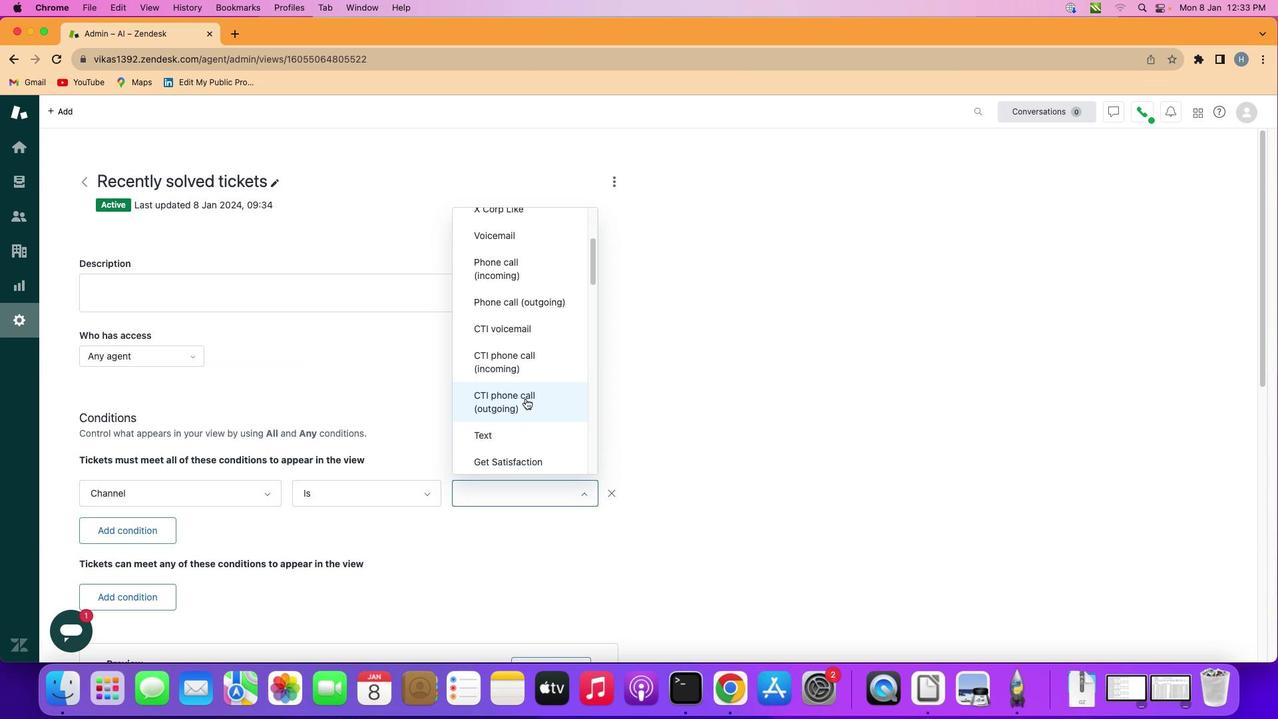 
Action: Mouse moved to (527, 401)
Screenshot: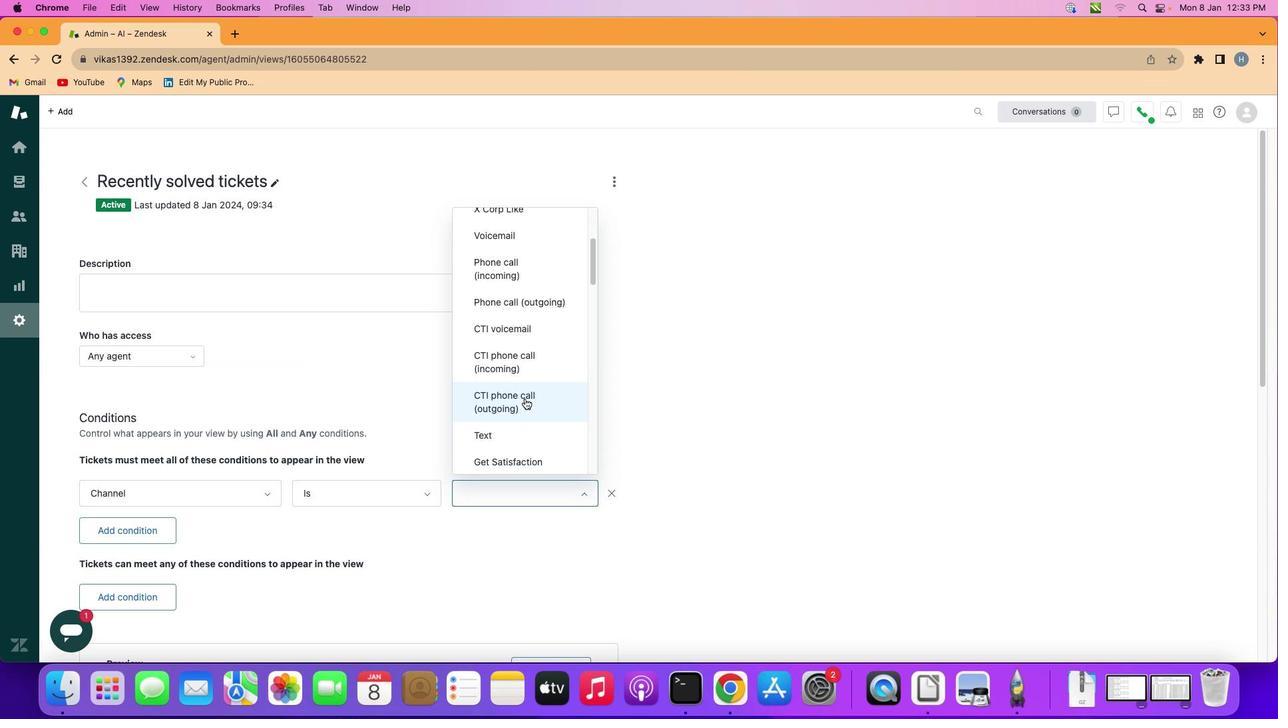 
Action: Mouse scrolled (527, 401) with delta (0, -1)
Screenshot: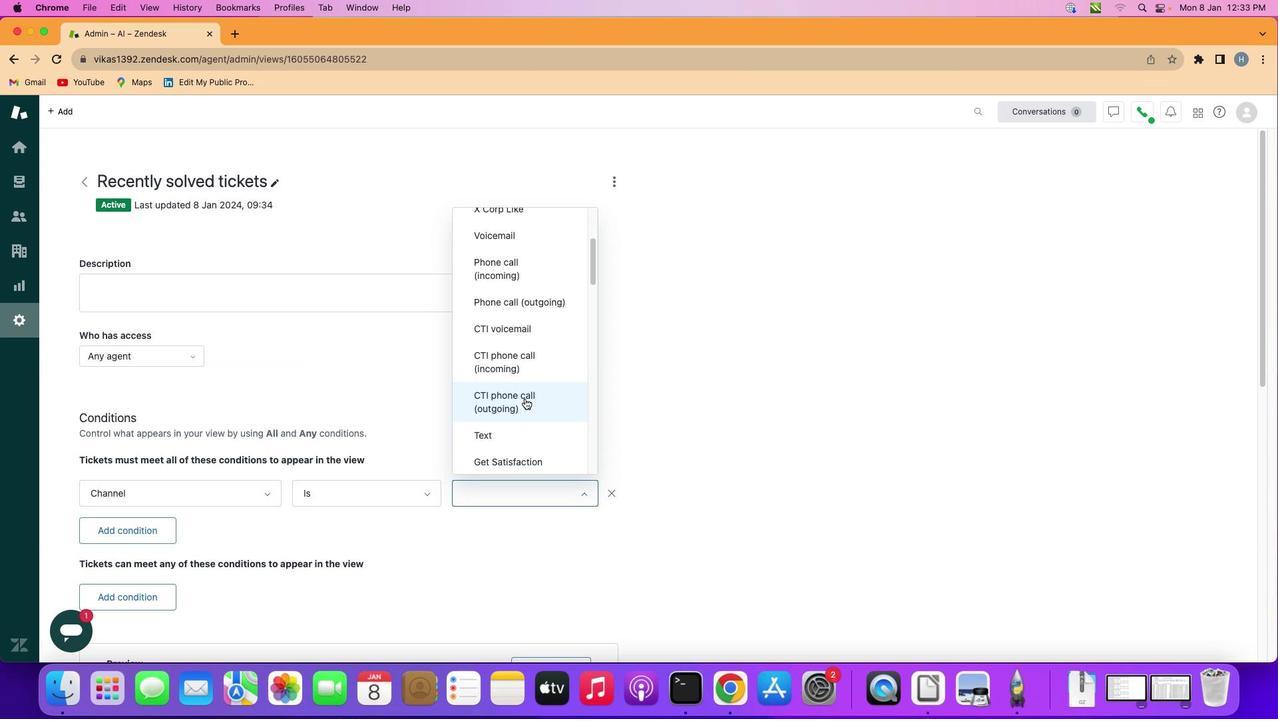 
Action: Mouse moved to (525, 397)
Screenshot: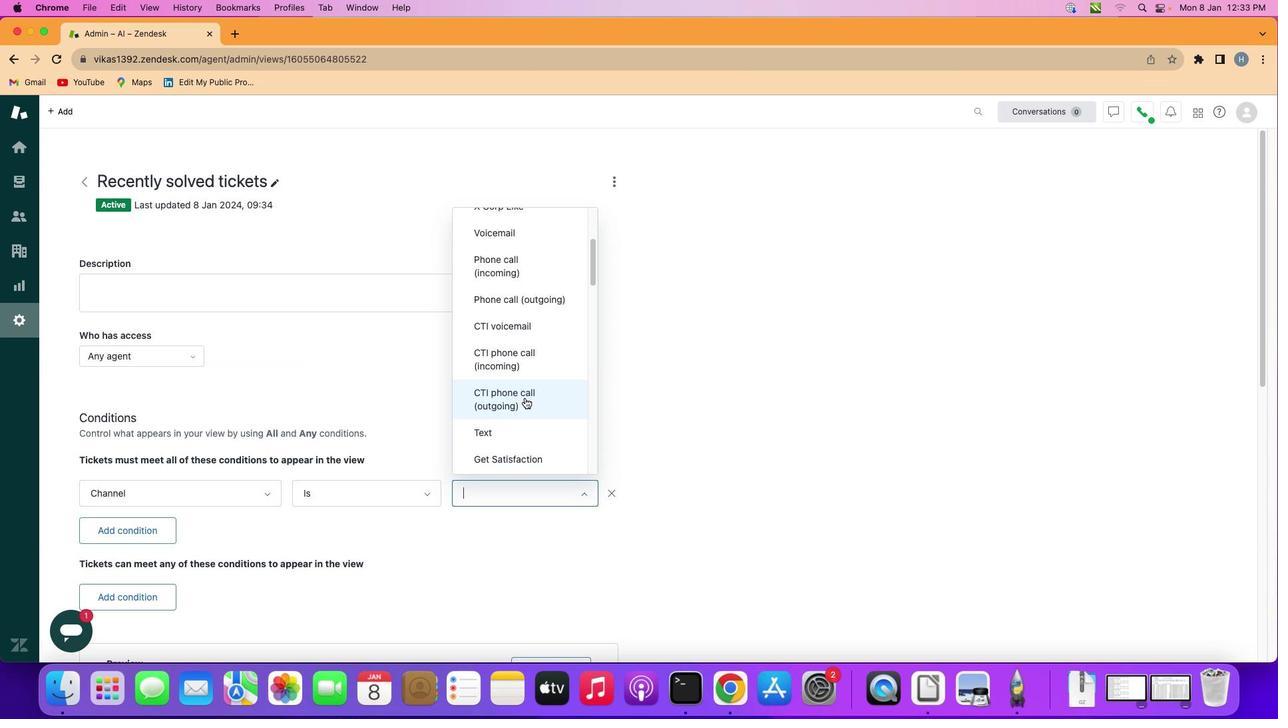 
Action: Mouse scrolled (525, 397) with delta (0, 0)
Screenshot: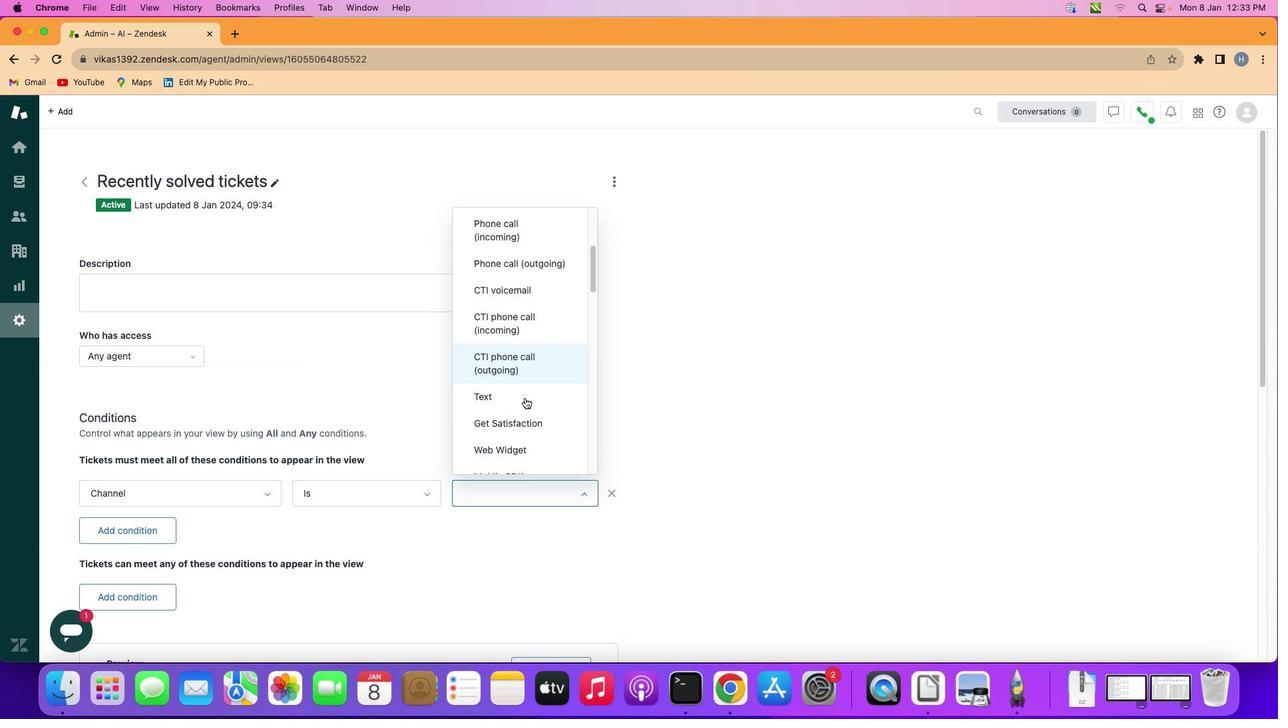 
Action: Mouse scrolled (525, 397) with delta (0, 0)
Screenshot: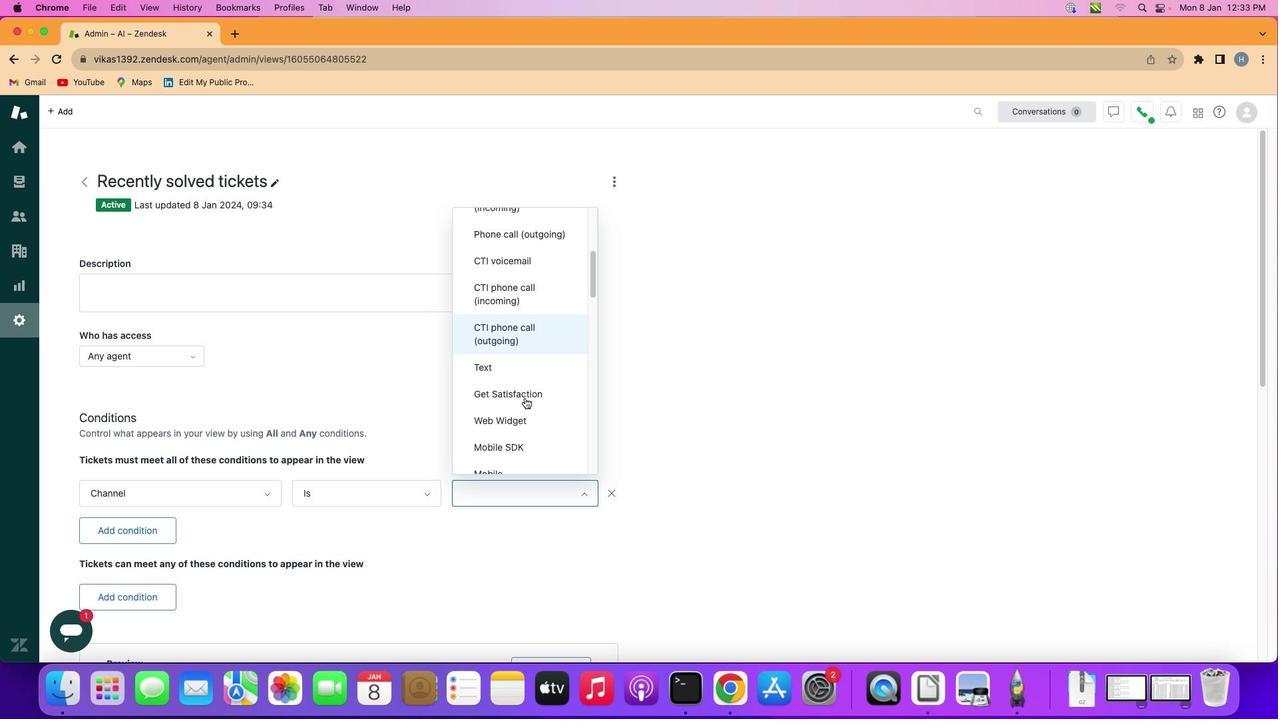 
Action: Mouse scrolled (525, 397) with delta (0, 0)
Screenshot: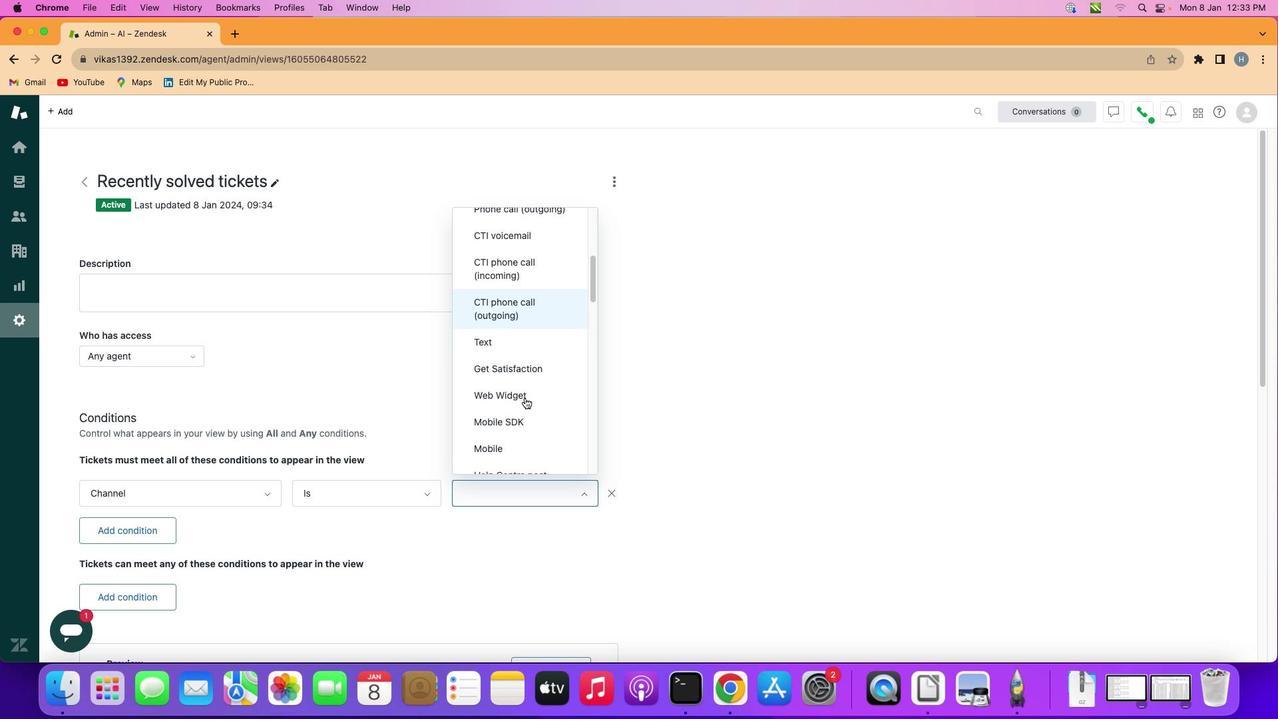 
Action: Mouse scrolled (525, 397) with delta (0, 0)
Screenshot: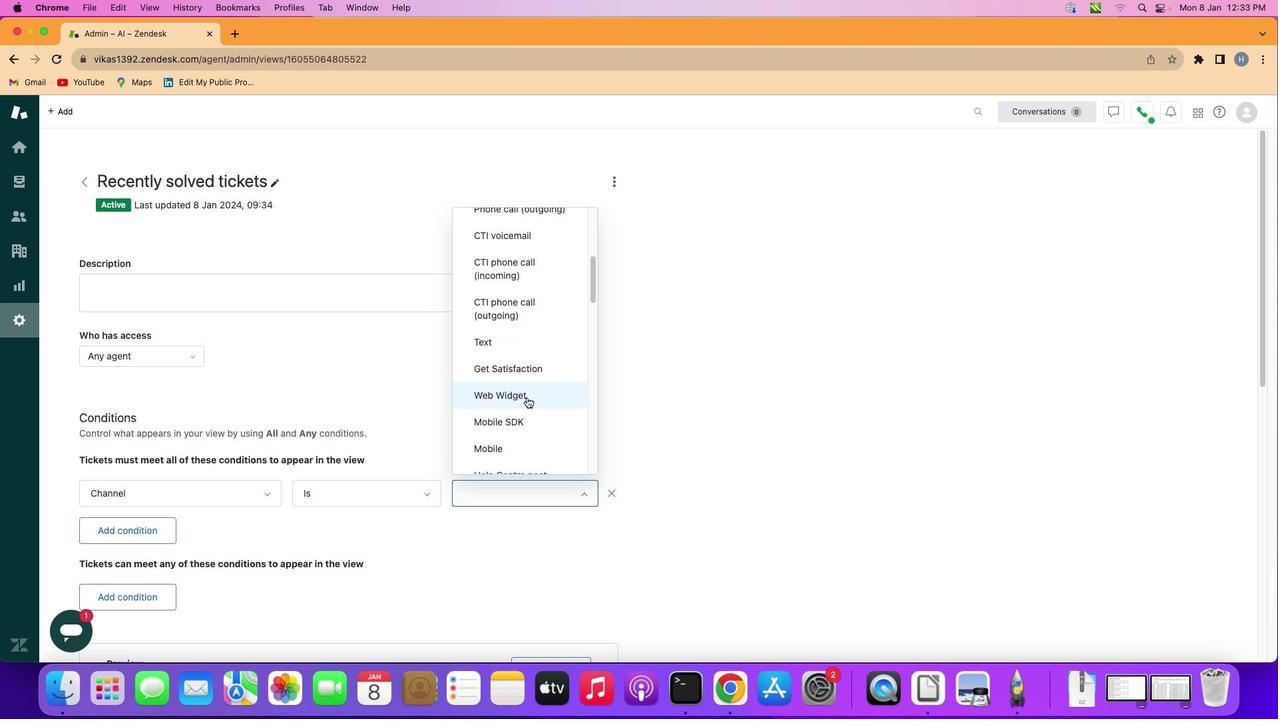 
Action: Mouse moved to (548, 373)
Screenshot: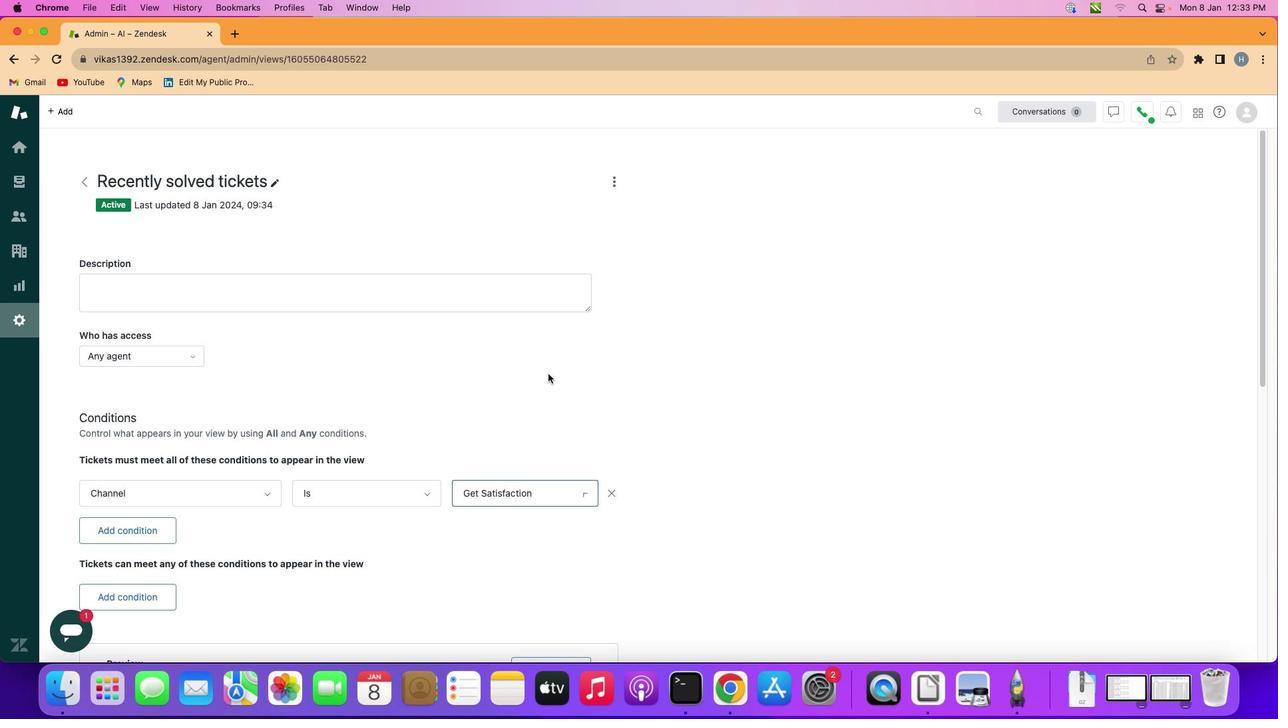 
Action: Mouse pressed left at (548, 373)
Screenshot: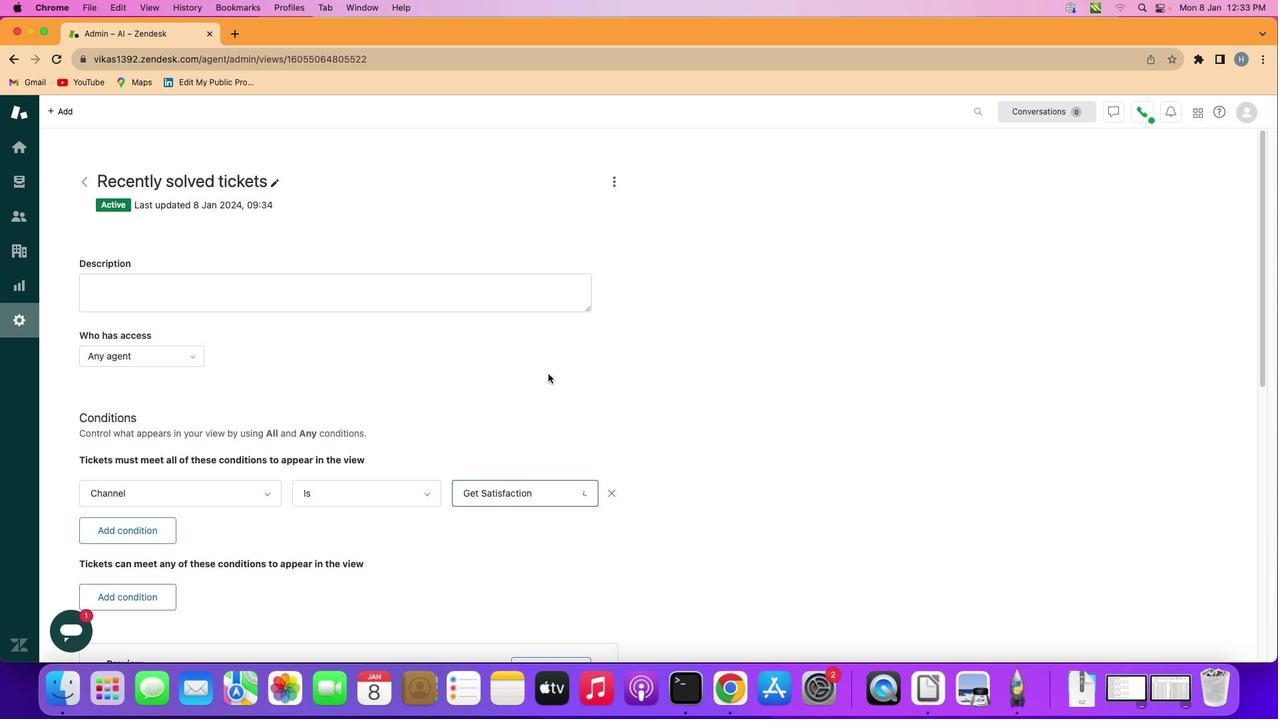 
